 Task: Reserve a 3-hour culinary team-building challenge for corporate teams to cook and compete.
Action: Mouse pressed left at (703, 95)
Screenshot: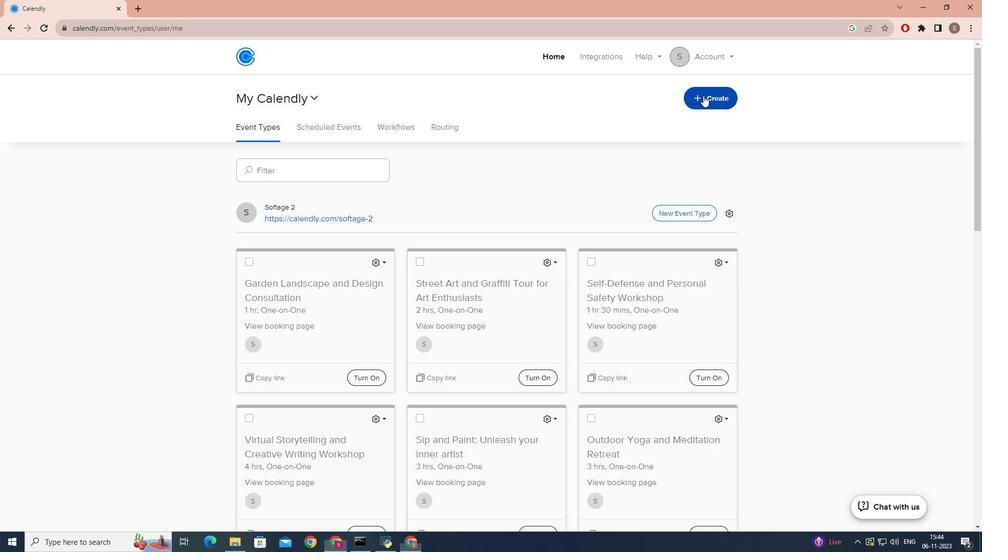 
Action: Mouse moved to (621, 135)
Screenshot: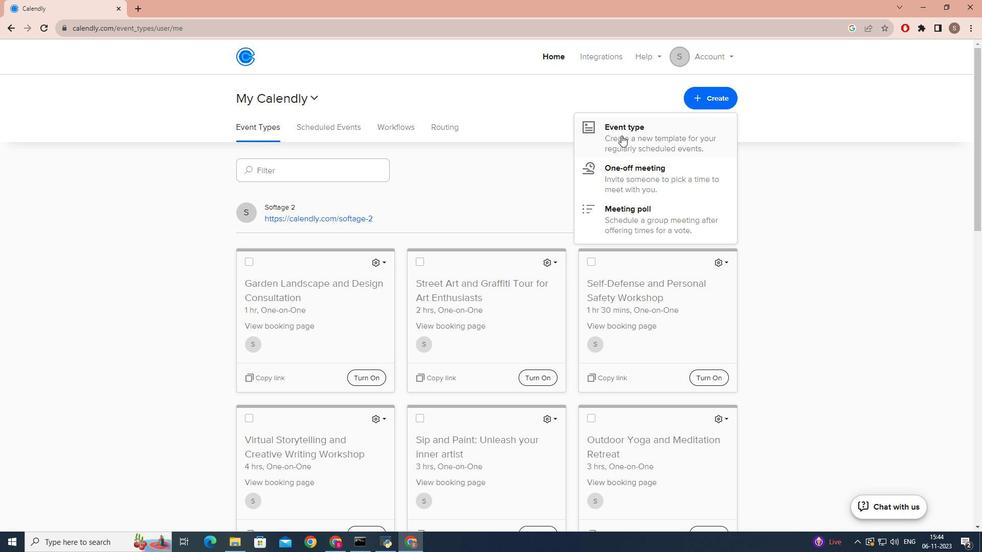 
Action: Mouse pressed left at (621, 135)
Screenshot: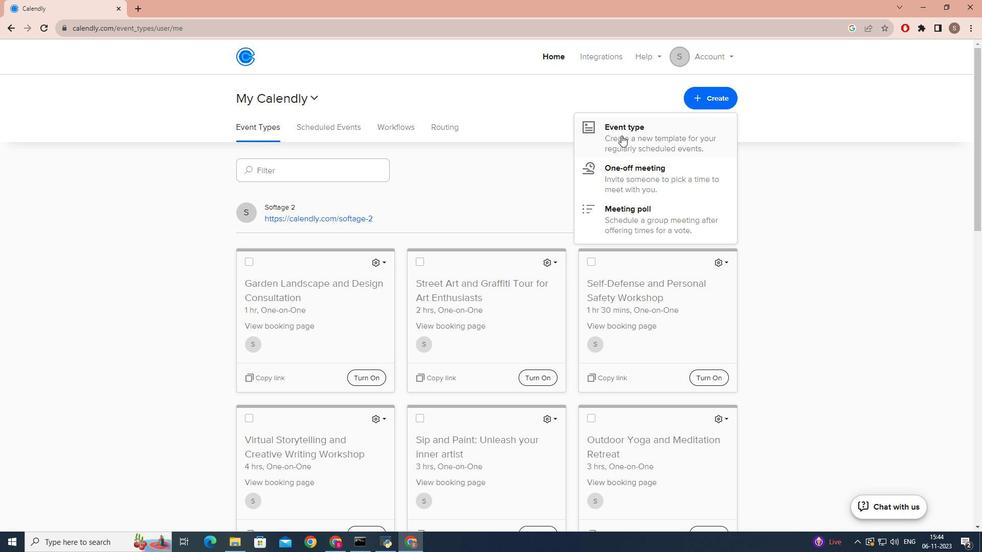 
Action: Mouse moved to (434, 186)
Screenshot: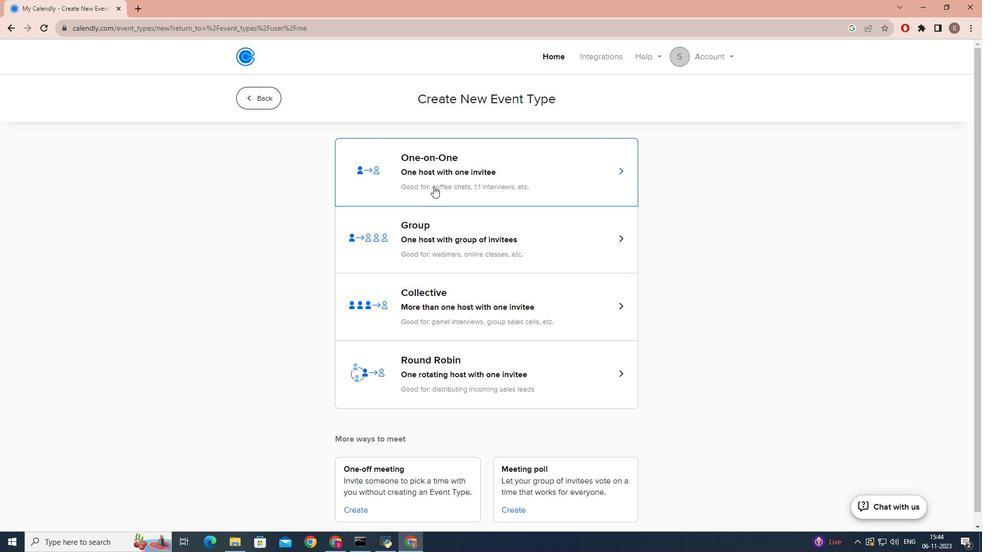 
Action: Mouse pressed left at (434, 186)
Screenshot: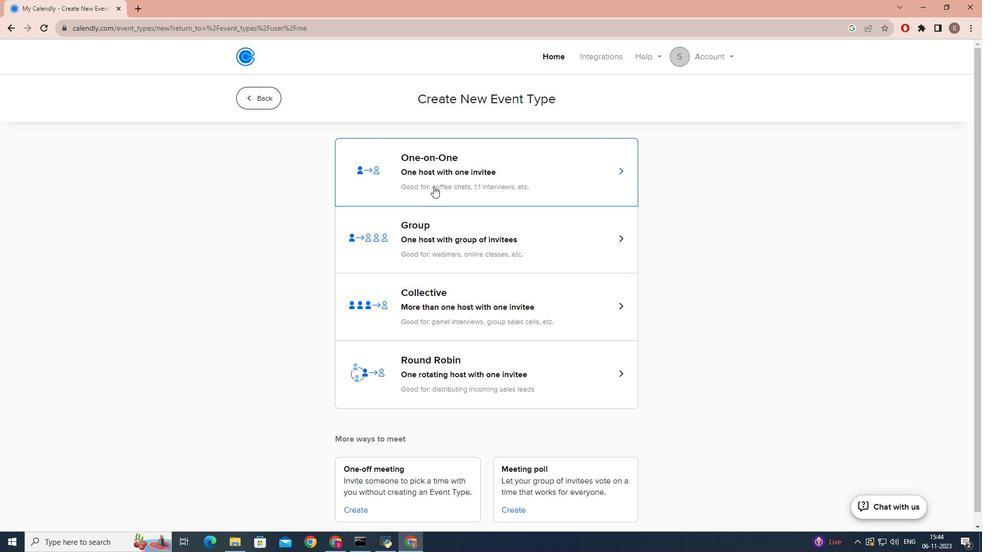 
Action: Mouse moved to (299, 239)
Screenshot: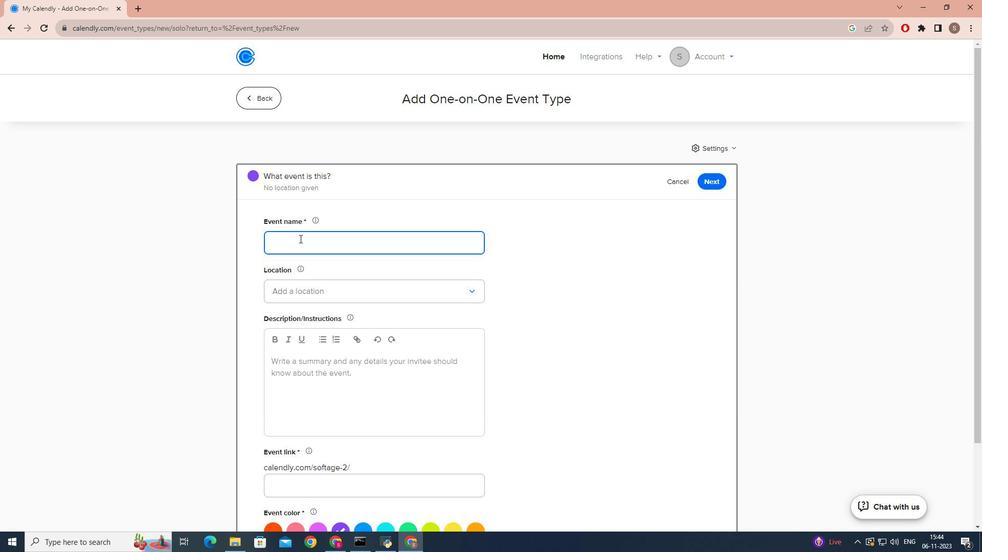 
Action: Key pressed <Key.caps_lock>
Screenshot: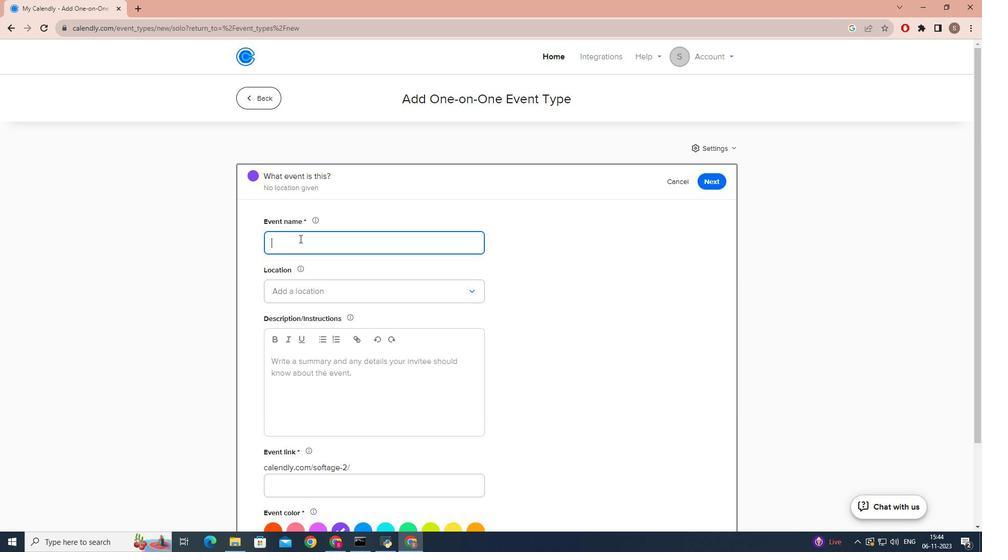 
Action: Mouse moved to (299, 239)
Screenshot: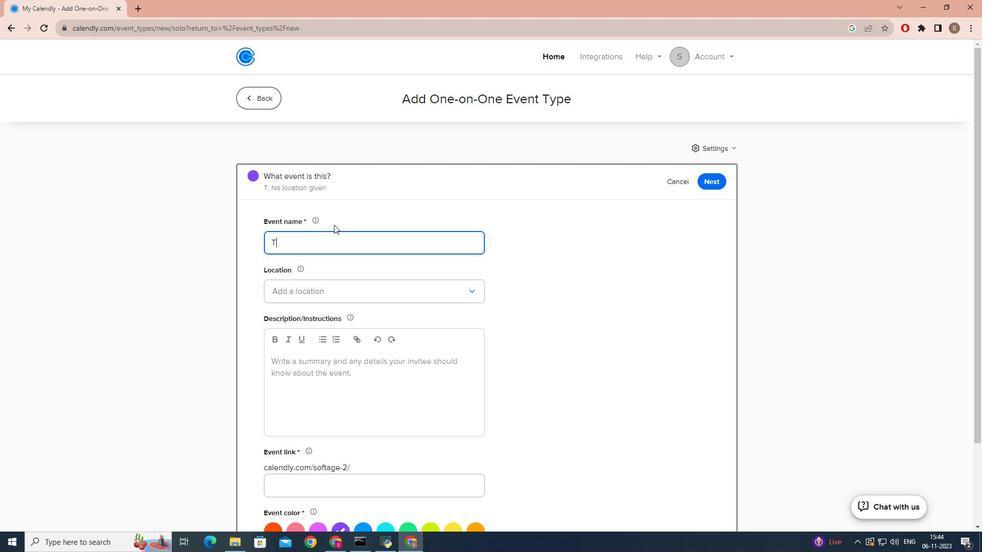 
Action: Key pressed T
Screenshot: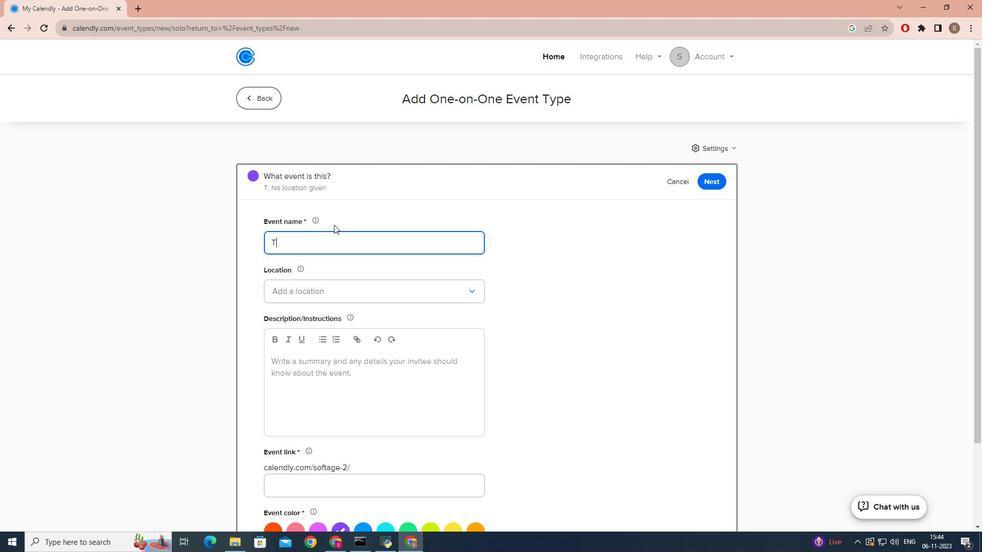 
Action: Mouse moved to (334, 225)
Screenshot: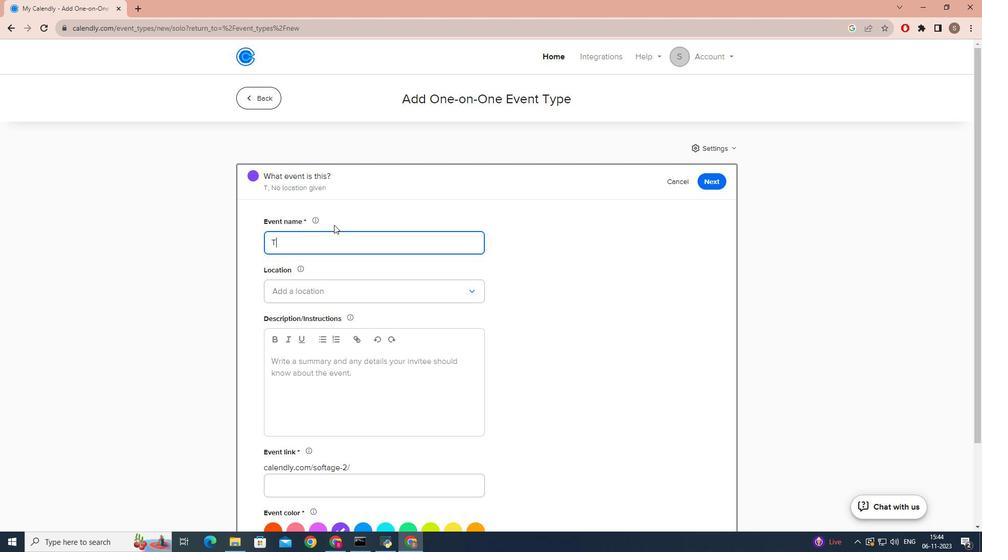 
Action: Key pressed <Key.caps_lock>eam<Key.space><Key.caps_lock>B<Key.caps_lock>uiding<Key.space><Key.caps_lock>C<Key.caps_lock>hallenge
Screenshot: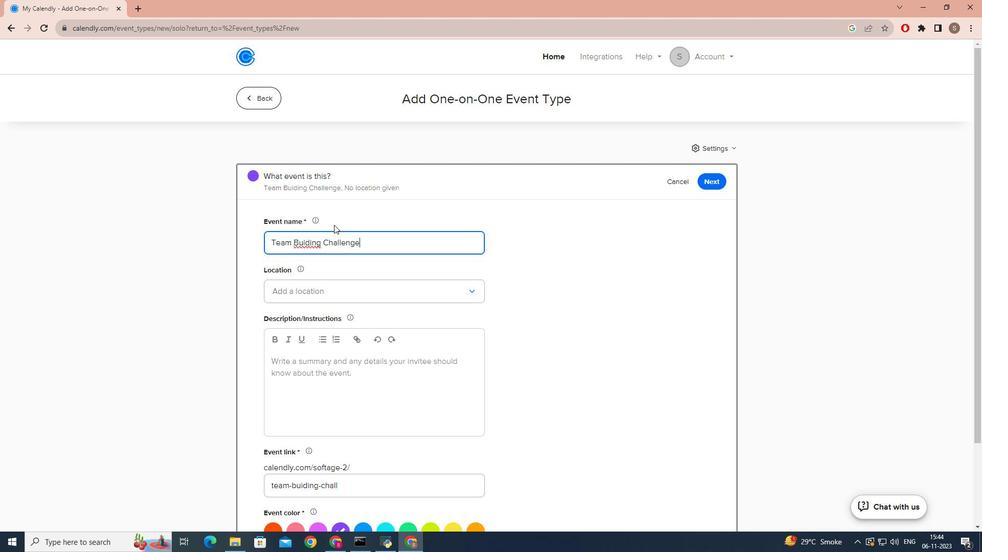
Action: Mouse moved to (307, 242)
Screenshot: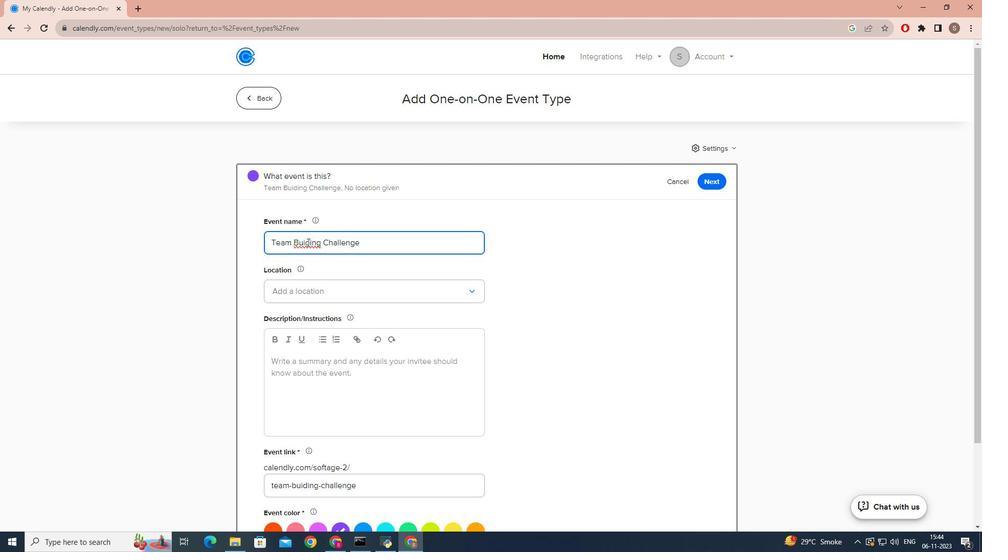 
Action: Mouse pressed left at (307, 242)
Screenshot: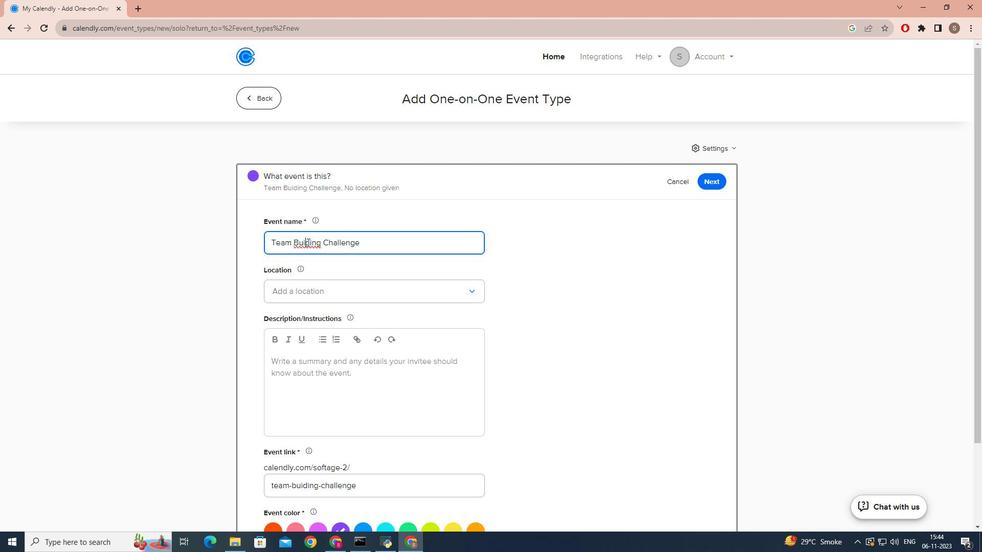 
Action: Key pressed l
Screenshot: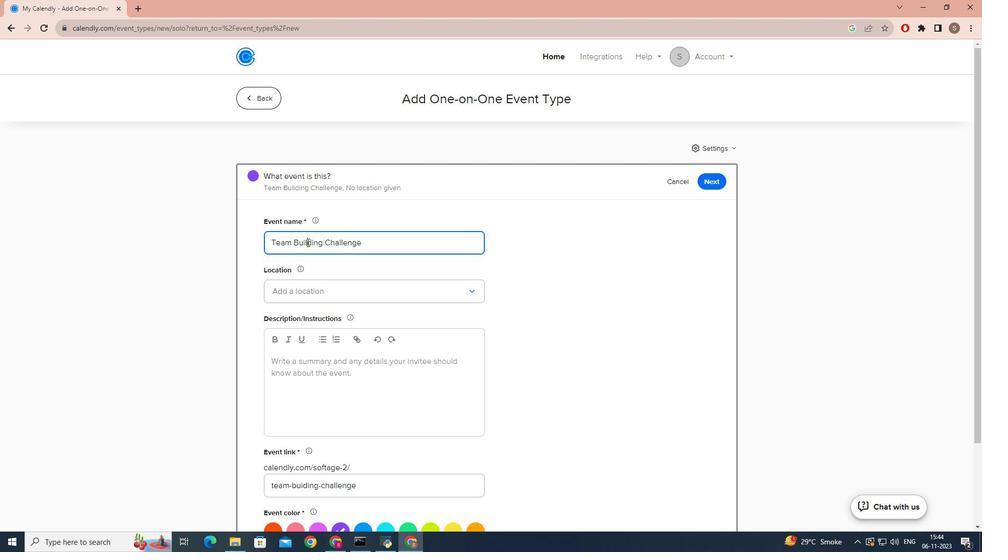 
Action: Mouse moved to (325, 244)
Screenshot: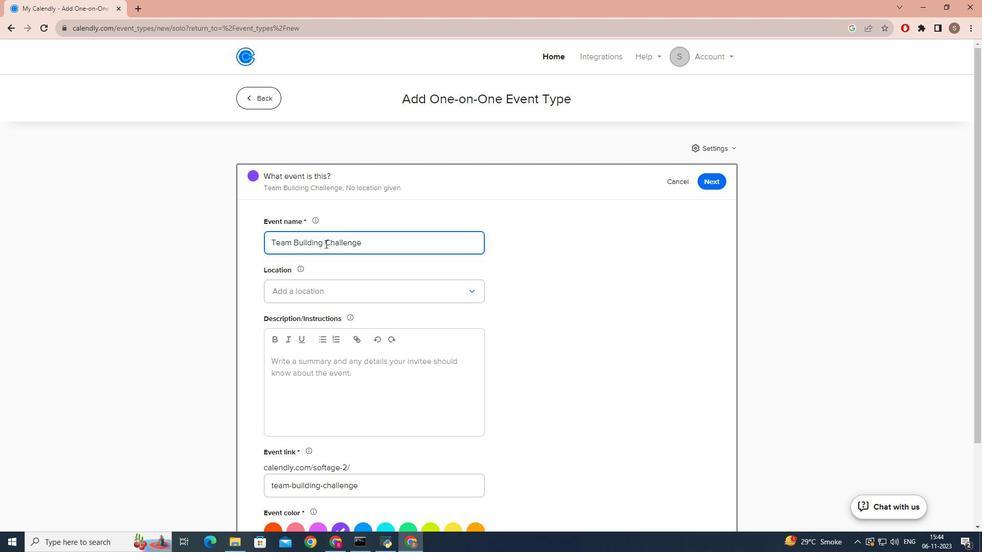 
Action: Mouse pressed left at (325, 244)
Screenshot: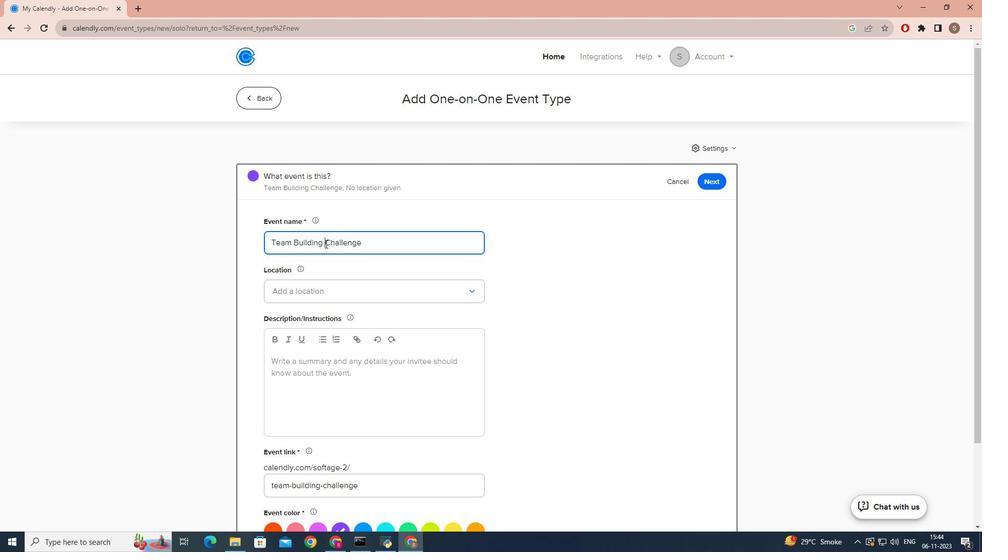 
Action: Mouse moved to (325, 244)
Screenshot: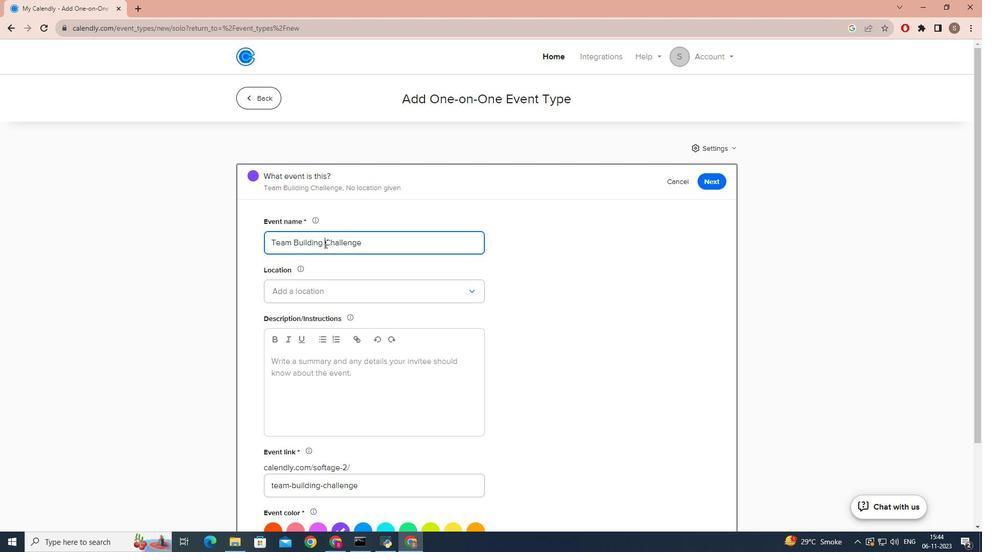 
Action: Key pressed <Key.caps_lock>C<Key.caps_lock>ulinary<Key.space>
Screenshot: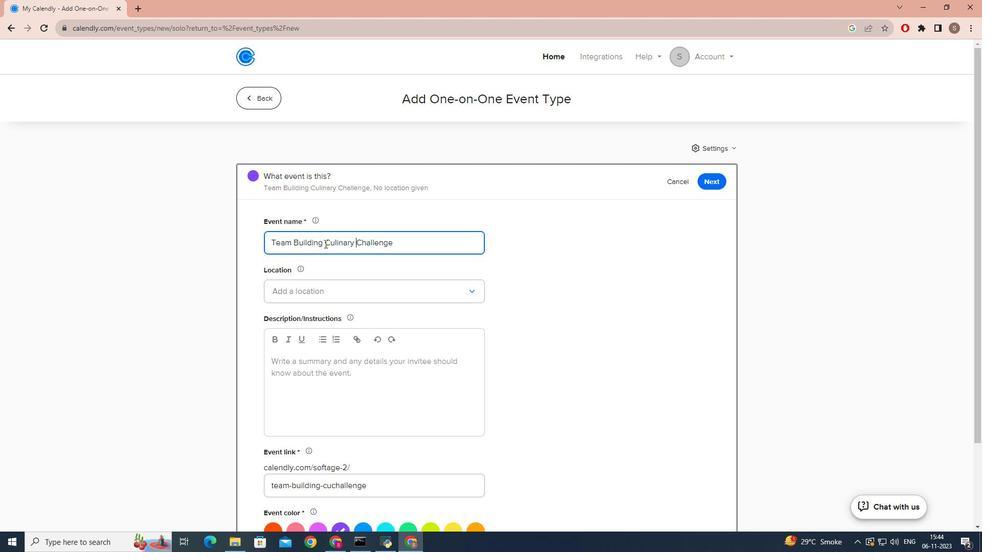 
Action: Mouse moved to (399, 243)
Screenshot: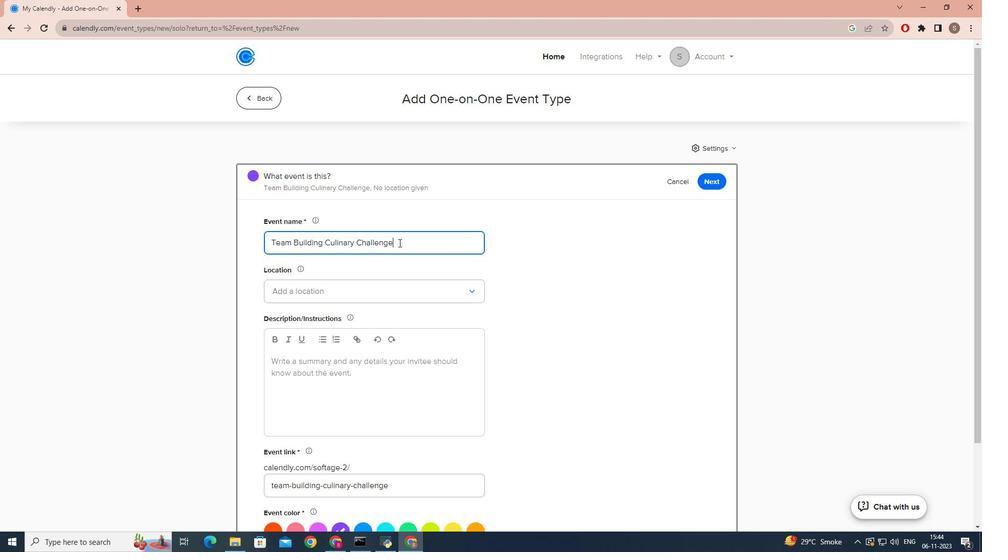 
Action: Mouse pressed left at (399, 243)
Screenshot: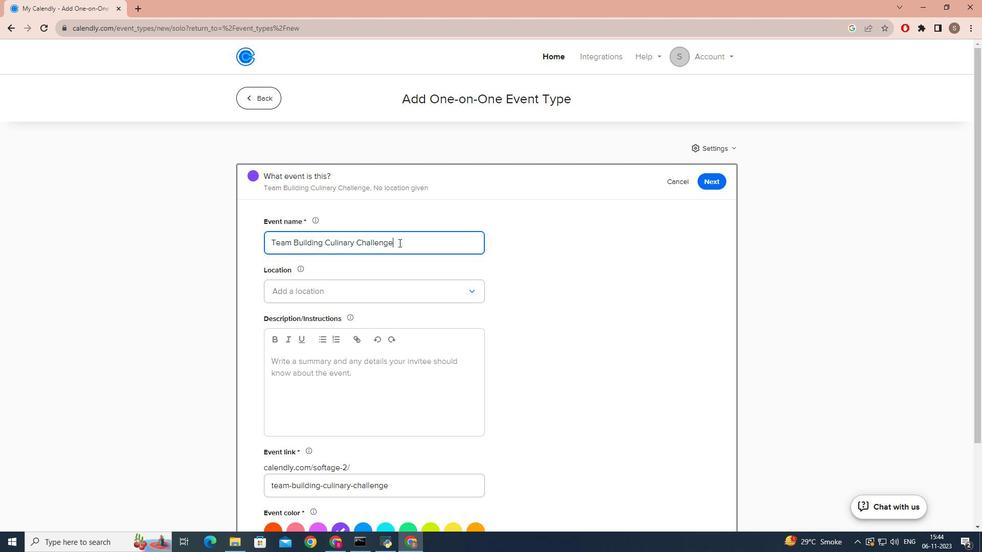 
Action: Key pressed <Key.shift_r>:<Key.space><Key.caps_lock>U<Key.caps_lock>nleash<Key.space><Key.caps_lock>C<Key.caps_lock>hefs<Key.space><Key.caps_lock>W<Key.caps_lock><Key.caps_lock><Key.caps_lock>ithin
Screenshot: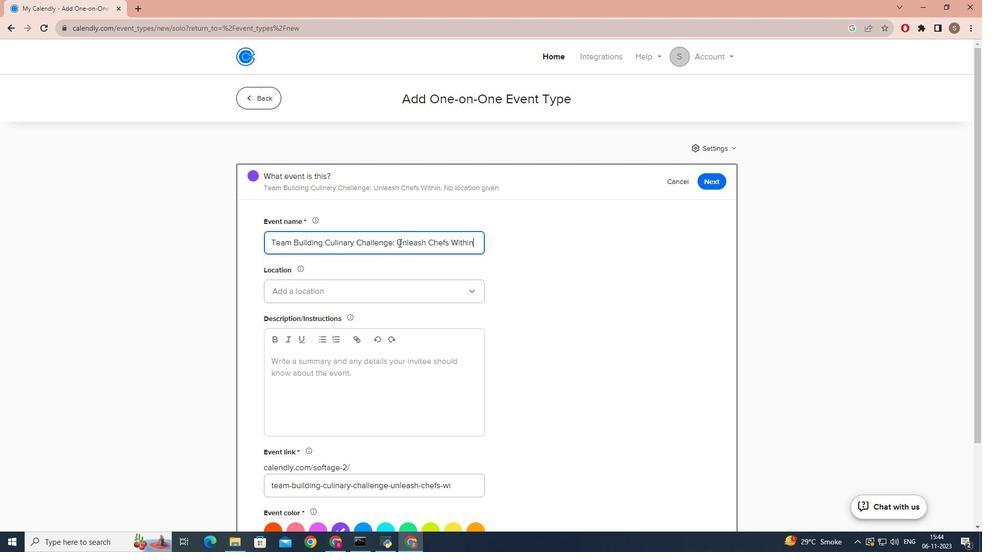 
Action: Mouse moved to (377, 287)
Screenshot: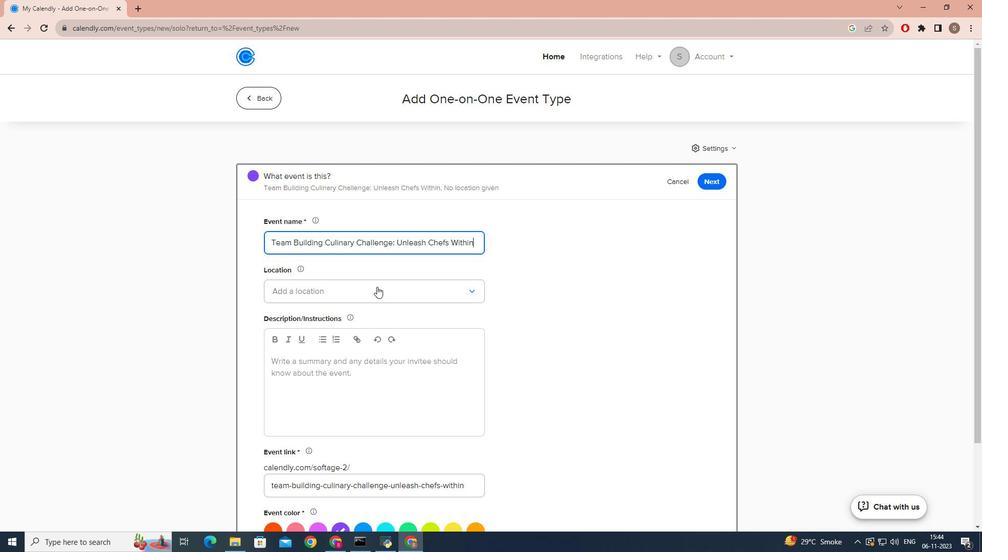 
Action: Mouse pressed left at (377, 287)
Screenshot: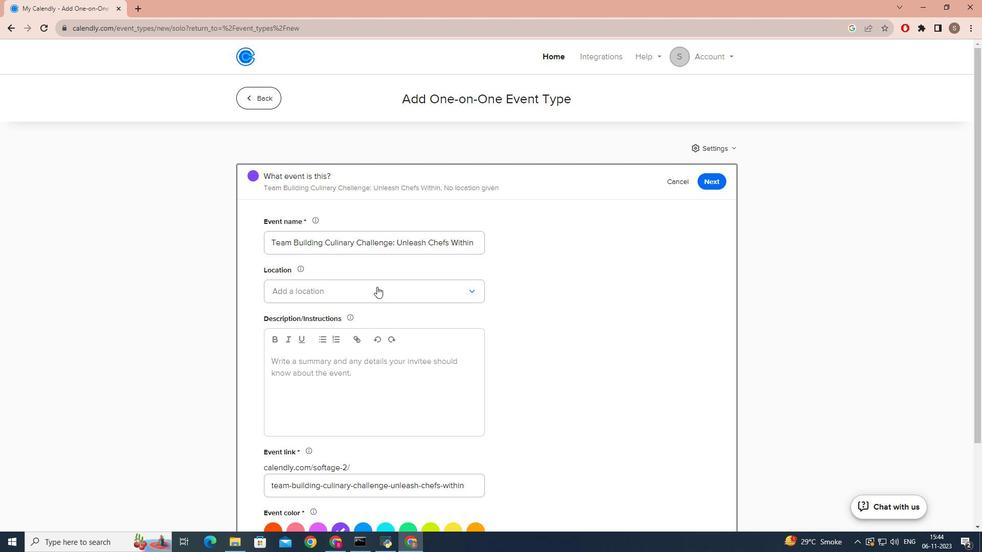 
Action: Mouse moved to (342, 315)
Screenshot: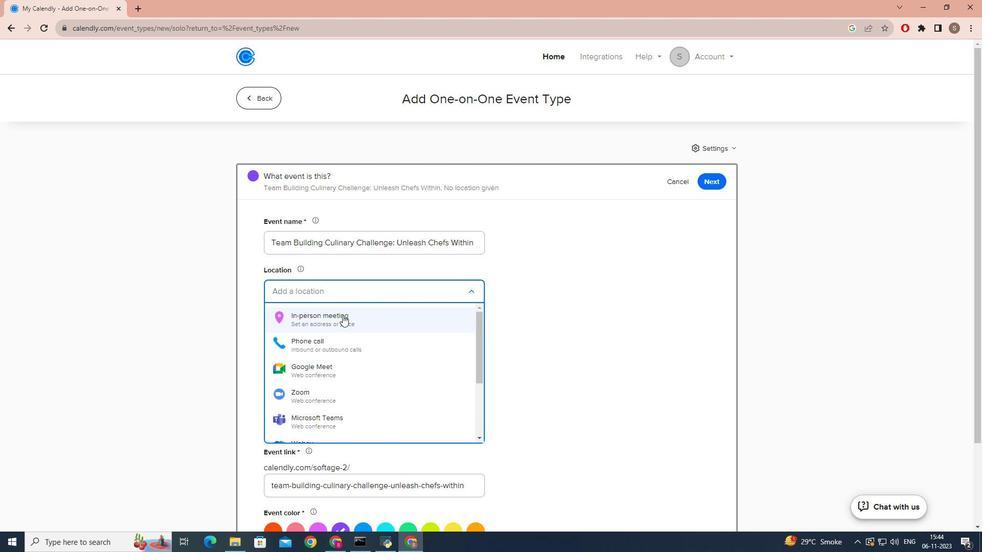 
Action: Mouse pressed left at (342, 315)
Screenshot: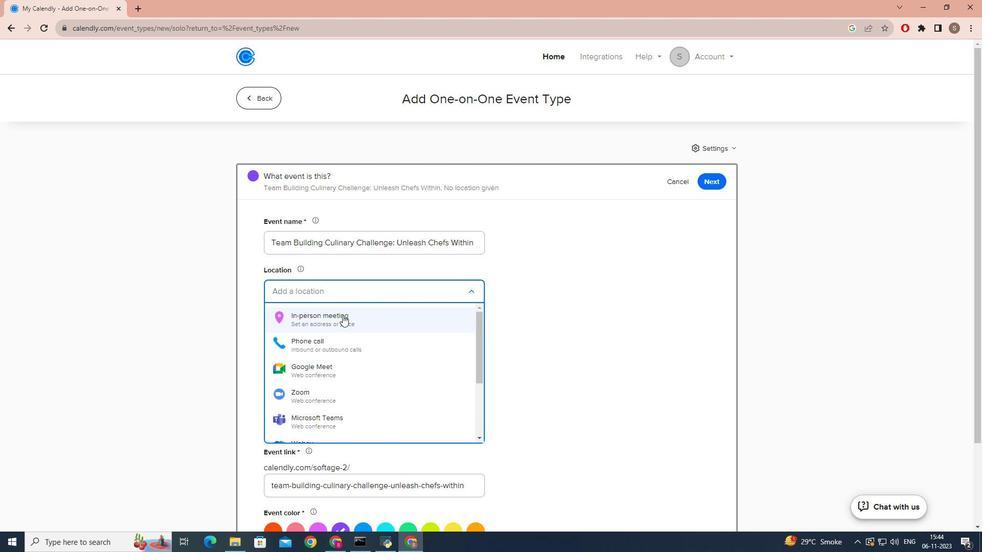 
Action: Mouse moved to (426, 167)
Screenshot: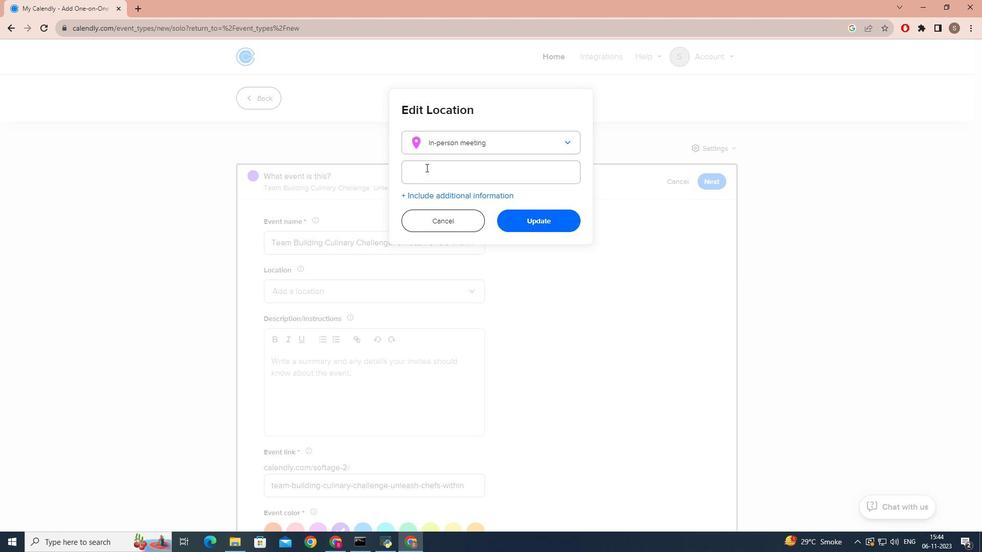 
Action: Mouse pressed left at (426, 167)
Screenshot: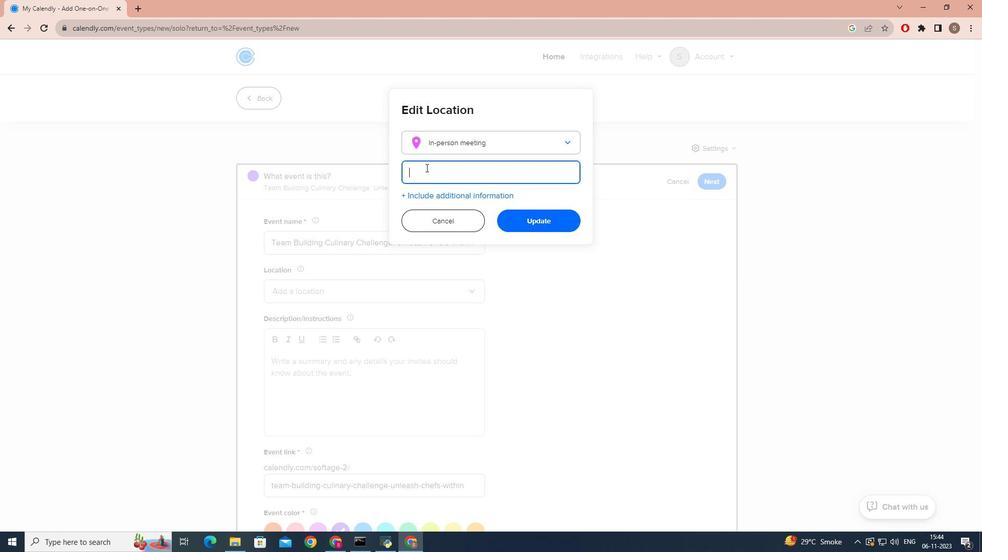 
Action: Key pressed <Key.caps_lock>F<Key.caps_lock>lavor<Key.space>f<Key.backspace><Key.caps_lock>F<Key.caps_lock>u<Key.caps_lock><Key.backspace><Key.caps_lock>usion<Key.space><Key.caps_lock>K<Key.caps_lock>itchen,<Key.space><Key.caps_lock>L<Key.caps_lock>ondon,<Key.caps_lock>UK
Screenshot: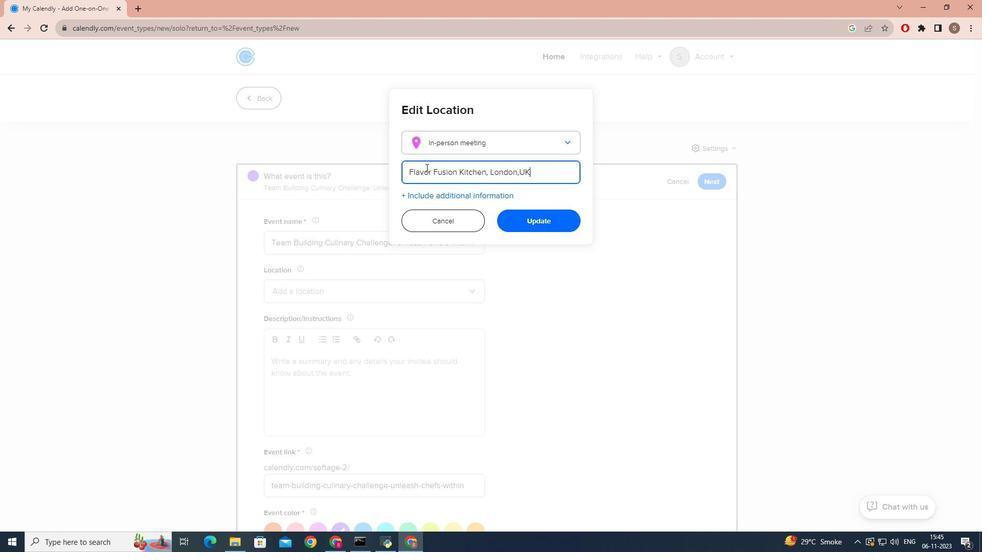 
Action: Mouse moved to (524, 177)
Screenshot: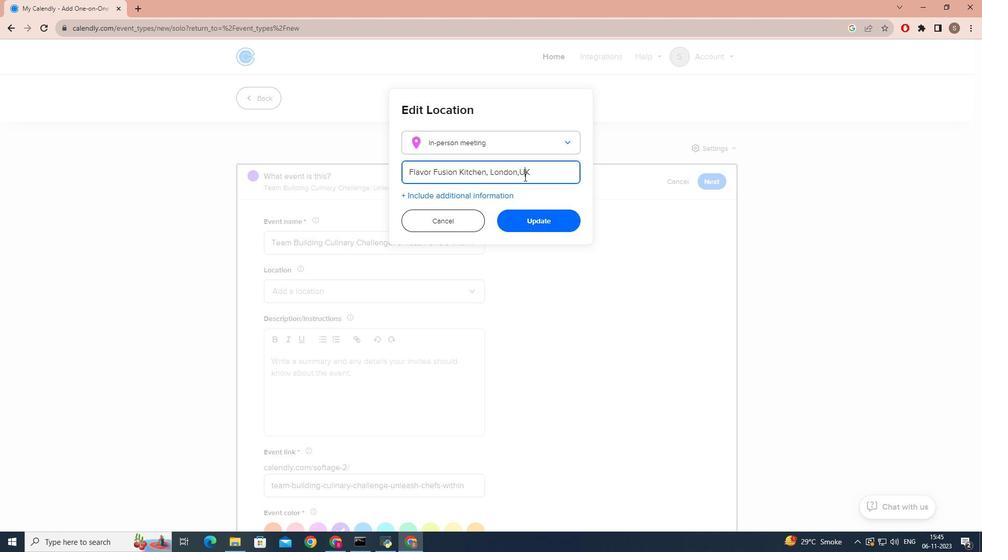 
Action: Mouse pressed left at (524, 177)
Screenshot: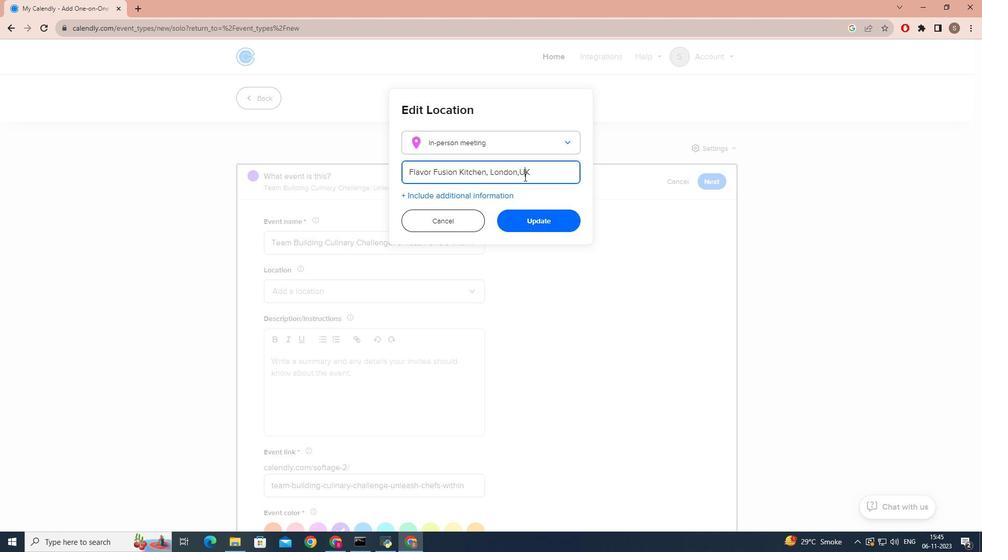 
Action: Mouse moved to (524, 177)
Screenshot: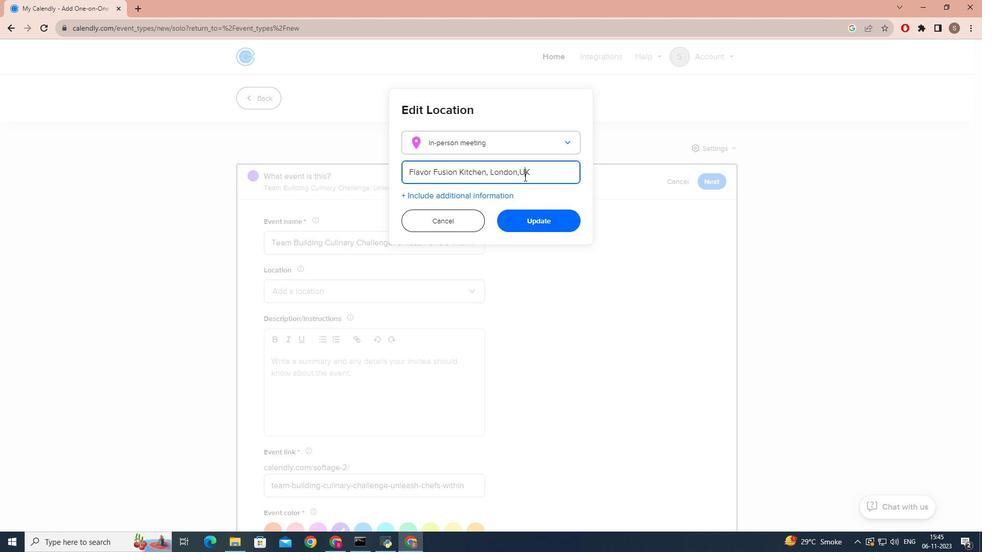 
Action: Key pressed .
Screenshot: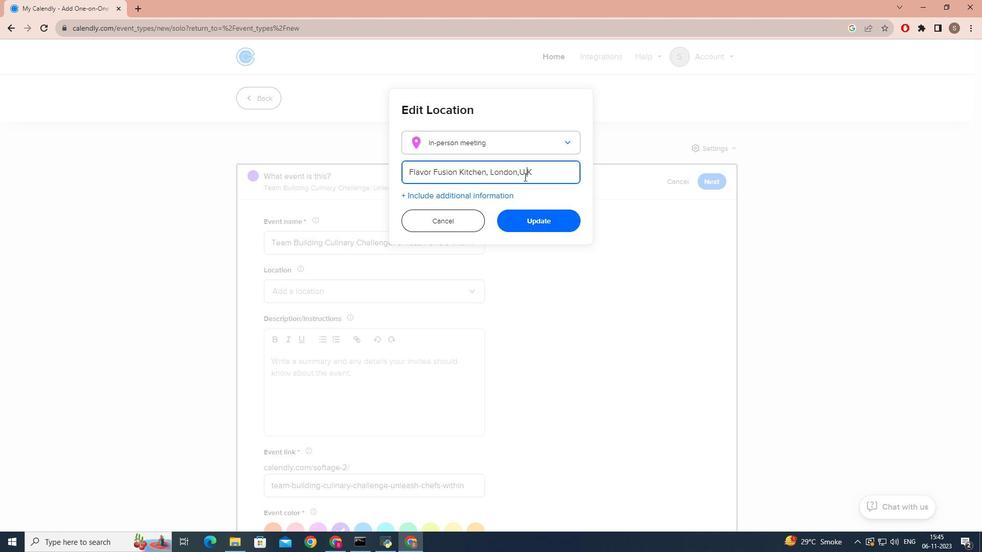 
Action: Mouse moved to (523, 218)
Screenshot: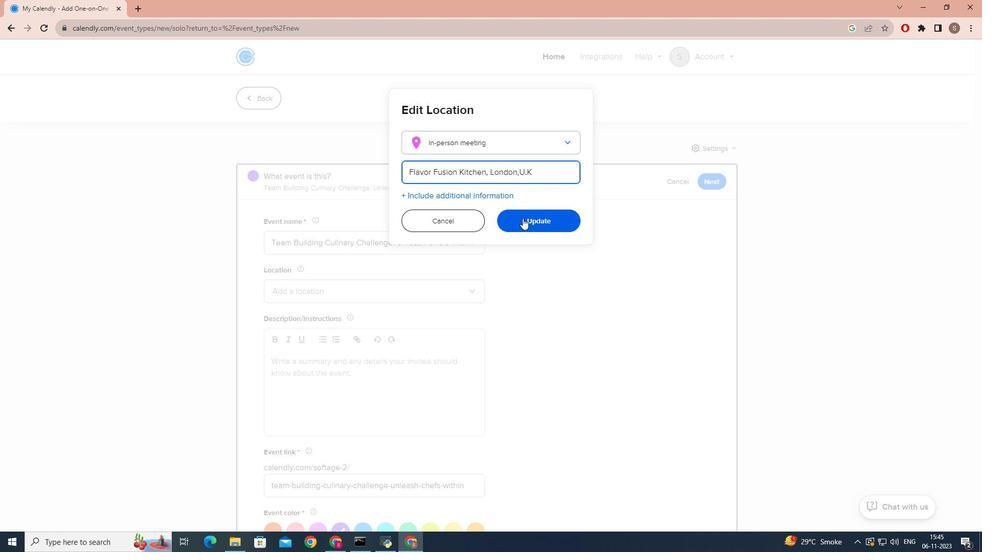 
Action: Mouse pressed left at (523, 218)
Screenshot: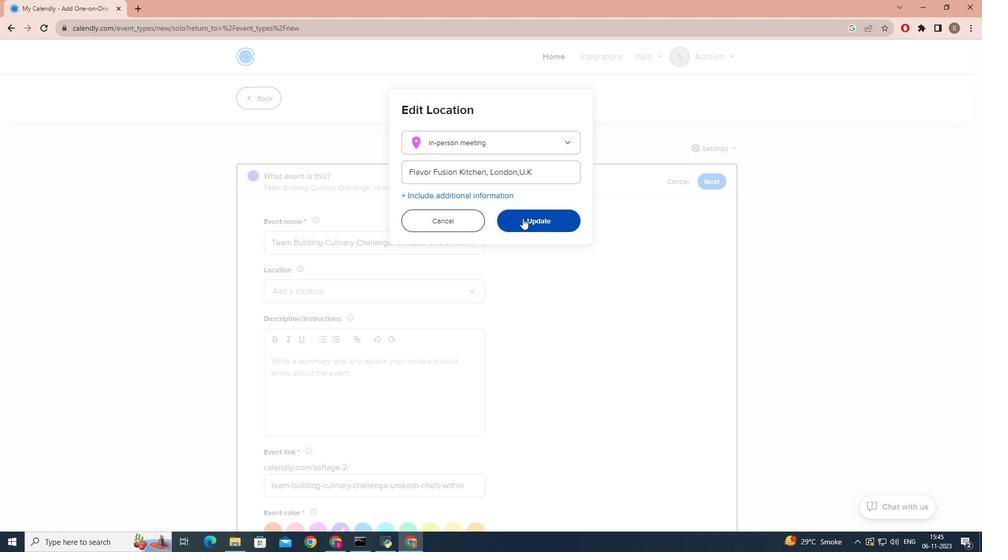 
Action: Mouse moved to (302, 407)
Screenshot: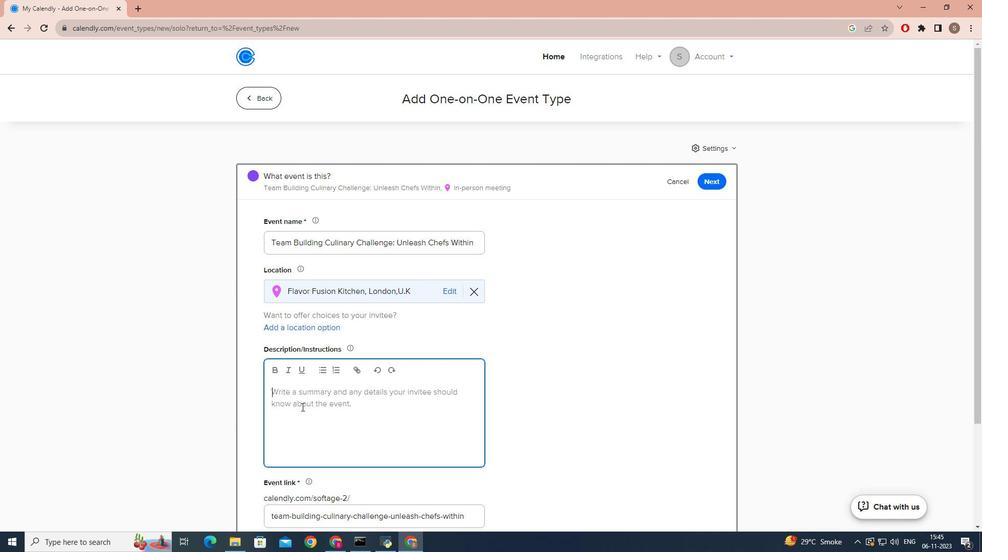 
Action: Mouse pressed left at (302, 407)
Screenshot: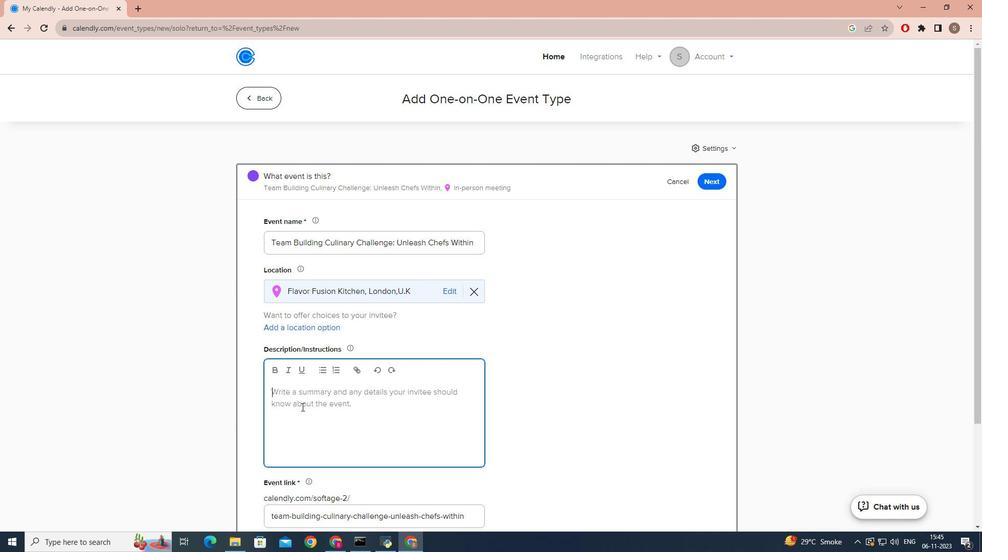 
Action: Key pressed <Key.caps_lock>l<Key.caps_lock>OO<Key.backspace><Key.backspace><Key.backspace>L<Key.caps_lock>ooking<Key.space>for<Key.space>a<Key.space>unique<Key.space>and<Key.space>engg<Key.backspace>agingb<Key.space>way<Key.space>to<Key.space>boost<Key.space>teamwork,communications<Key.space>
Screenshot: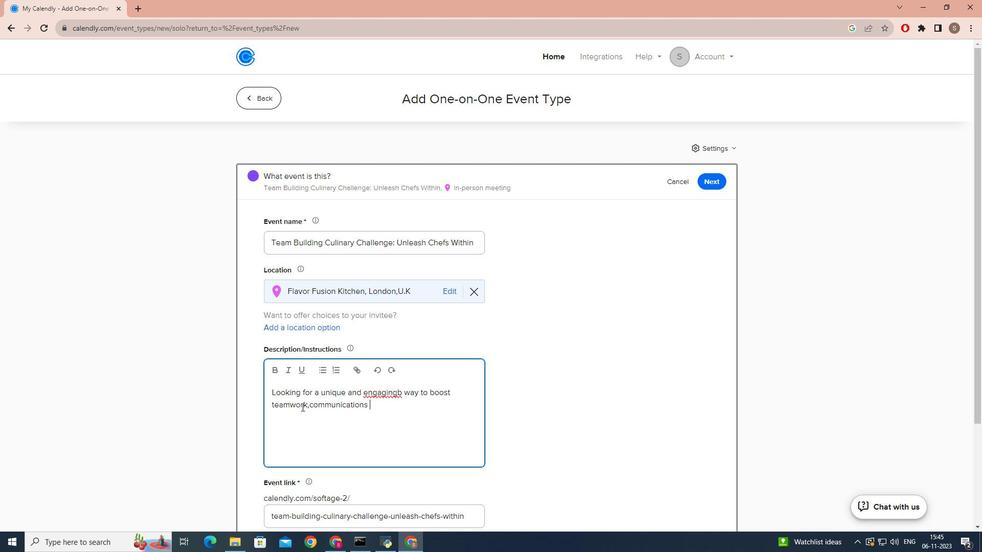 
Action: Mouse moved to (299, 407)
Screenshot: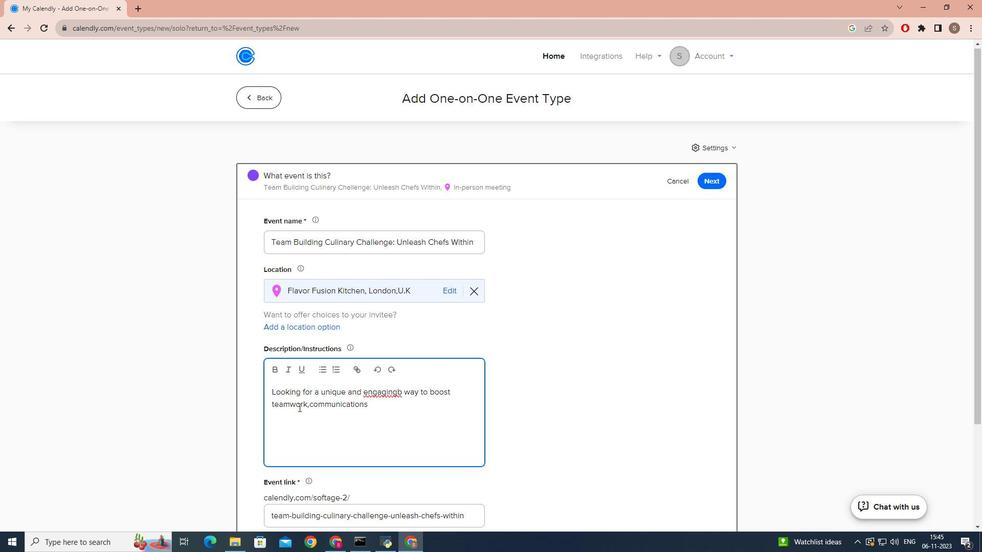 
Action: Mouse scrolled (299, 407) with delta (0, 0)
Screenshot: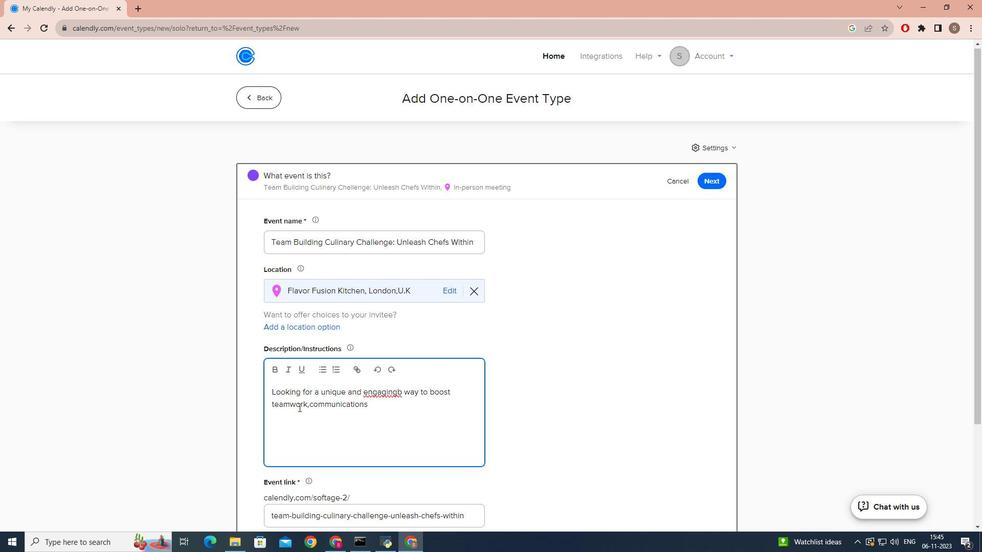
Action: Mouse moved to (400, 347)
Screenshot: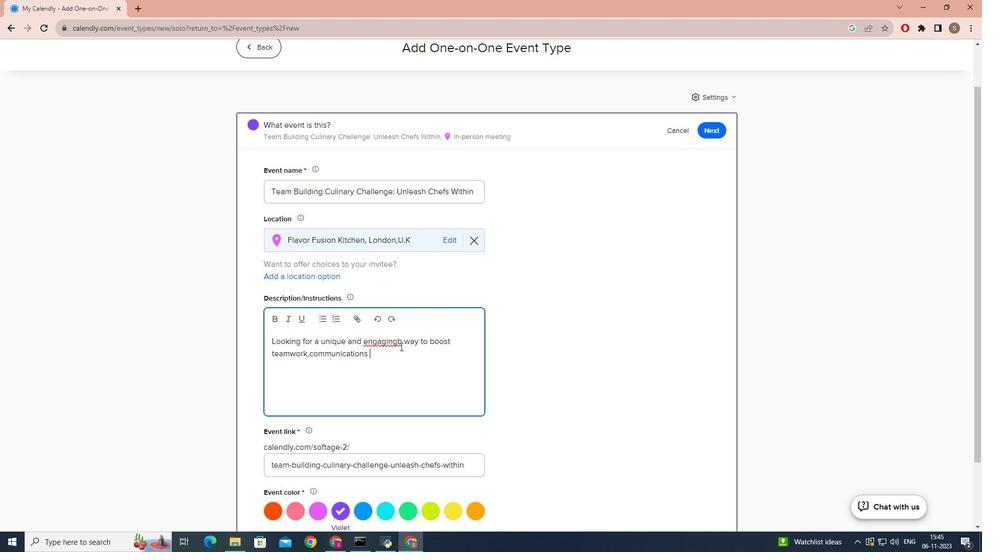 
Action: Mouse pressed left at (400, 347)
Screenshot: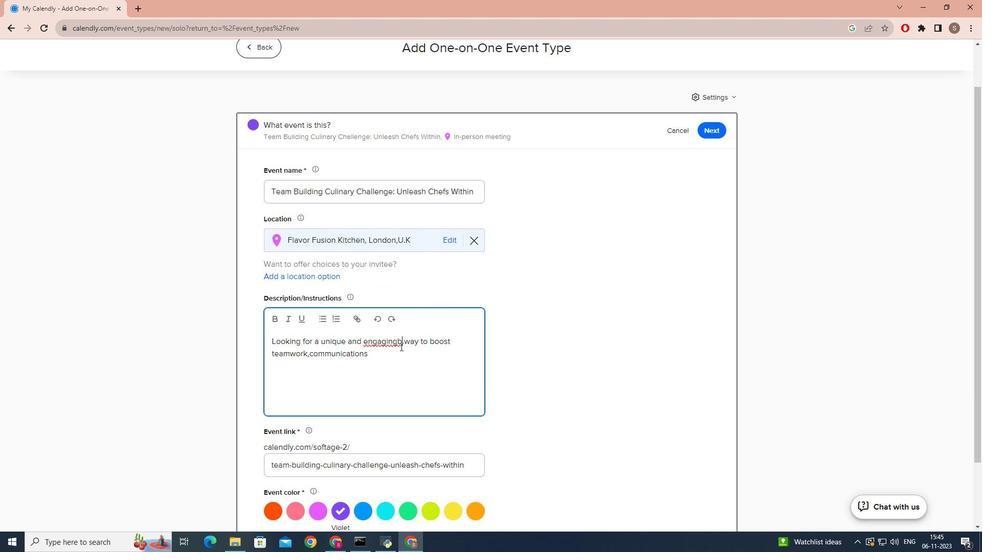 
Action: Key pressed <Key.backspace>
Screenshot: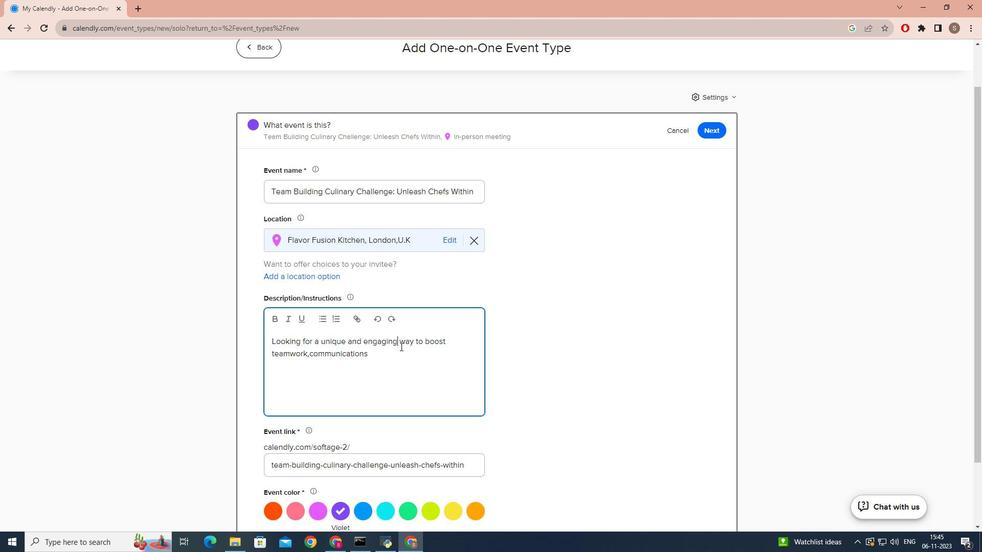 
Action: Mouse moved to (390, 357)
Screenshot: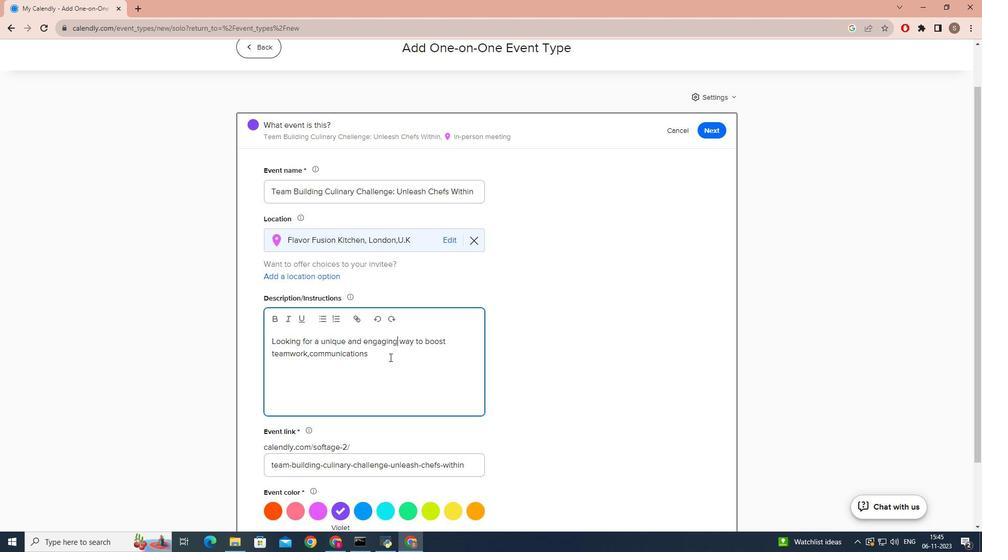 
Action: Mouse pressed left at (390, 357)
Screenshot: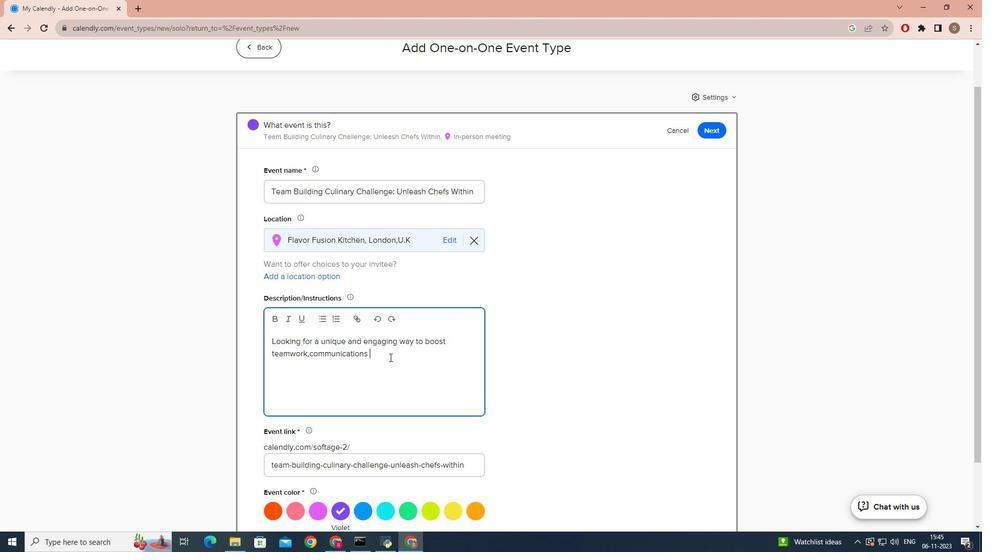 
Action: Key pressed sn<Key.backspace><Key.backspace>an<Key.space><Key.backspace>d<Key.space>camad<Key.backspace>radarie<Key.space><Key.backspace><Key.backspace><Key.backspace><Key.backspace><Key.backspace>eri<Key.space><Key.backspace>e<Key.space>with<Key.space><Key.backspace>in<Key.space>your<Key.space>corporate<Key.space>team<Key.shift_r><Key.shift_r>?<Key.space><Key.caps_lock>J<Key.caps_lock>oin<Key.space>us<Key.space>for<Key.space>thrilling<Key.space>culinary<Key.space>team<Key.space>buiklding<Key.space><Key.backspace><Key.backspace><Key.backspace><Key.backspace><Key.backspace><Key.backspace><Key.backspace>lding<Key.space>challenge<Key.space>that<Key.space>will<Key.space>spice<Key.space>up<Key.space>your<Key.space>work<Key.space>relations.<Key.space><Key.caps_lock>D<Key.caps_lock>o<Key.space>noy<Key.backspace>t<Key.space>miss<Key.space>this<Key.space>chnac<Key.backspace><Key.backspace><Key.backspace><Key.backspace>hance<Key.space>to<Key.space>cook,compete<Key.space>and<Key.space>connect<Key.space>with<Key.space>your<Key.space>colleagues<Key.space>like<Key.space>never<Key.space>before<Key.shift_r><Key.shift_r><Key.shift_r><Key.shift_r><Key.shift_r><Key.shift_r><Key.shift_r><Key.shift_r><Key.shift_r><Key.shift_r><Key.shift_r><Key.shift_r><Key.shift_r><Key.shift_r><Key.shift_r><Key.shift_r><Key.shift_r><Key.shift_r><Key.shift_r><Key.shift_r><Key.shift_r><Key.shift_r><Key.shift_r><Key.shift_r><Key.shift_r><Key.shift_r><Key.shift_r>!<Key.space><Key.caps_lock>R<Key.caps_lock>eserve<Key.space>your<Key.space>culinary<Key.space>team<Key.space>building<Key.space>challenge<Key.space>today<Key.space>and<Key.space>c<Key.backspace>set<Key.space>the<Key.space>stage<Key.space>for<Key.space>an<Key.space>unforgettable,<Key.space><Key.backspace><Key.backspace><Key.space>,collb<Key.backspace>aborative<Key.space>experience.
Screenshot: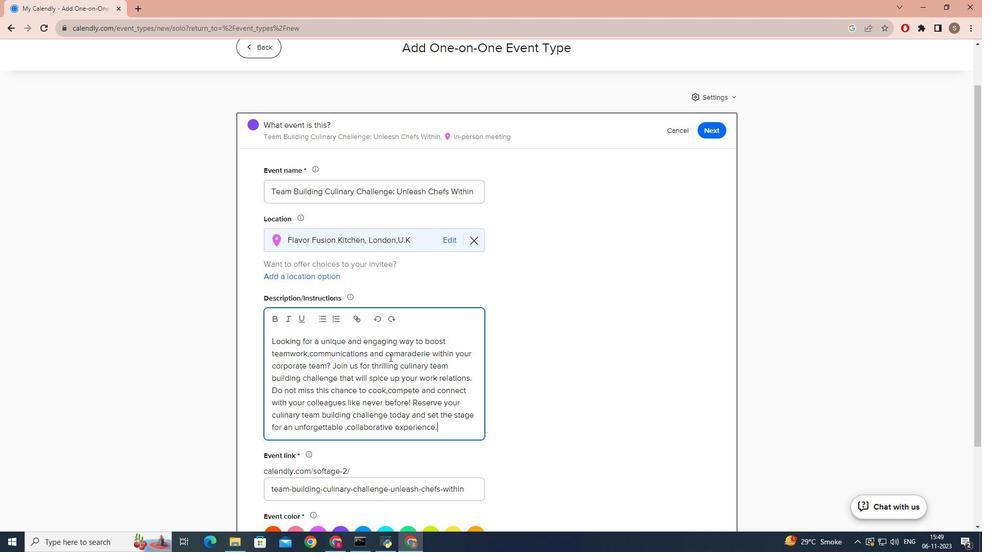 
Action: Mouse moved to (391, 340)
Screenshot: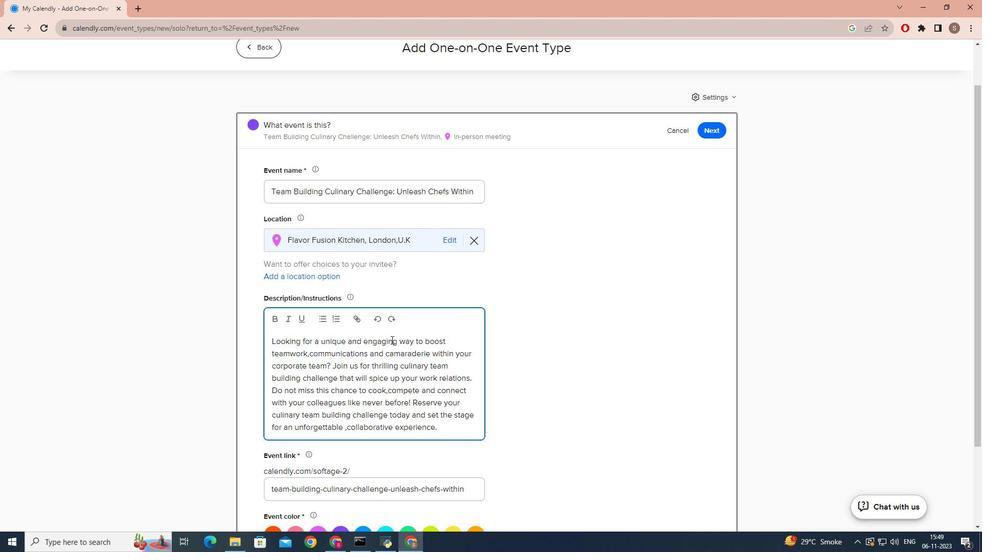 
Action: Mouse scrolled (391, 339) with delta (0, 0)
Screenshot: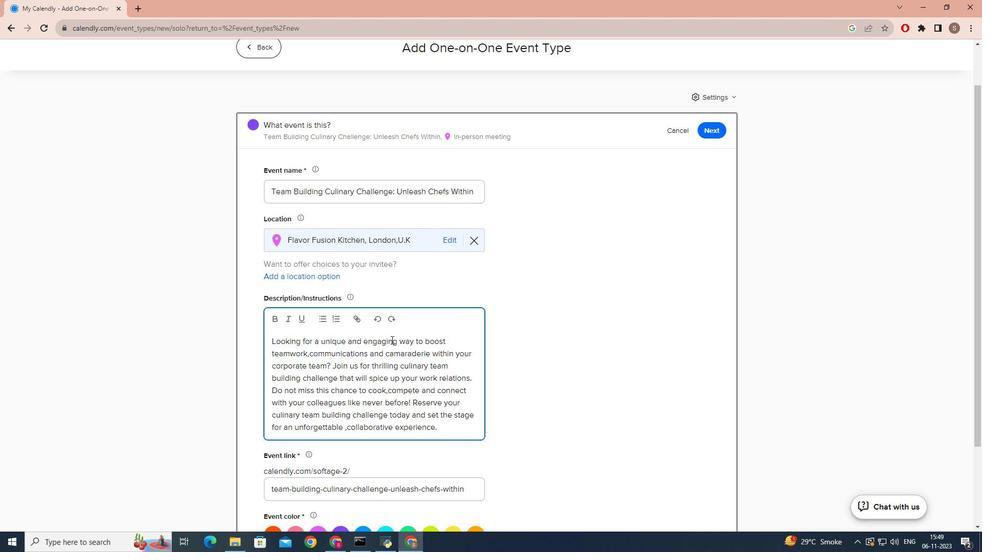
Action: Mouse scrolled (391, 339) with delta (0, 0)
Screenshot: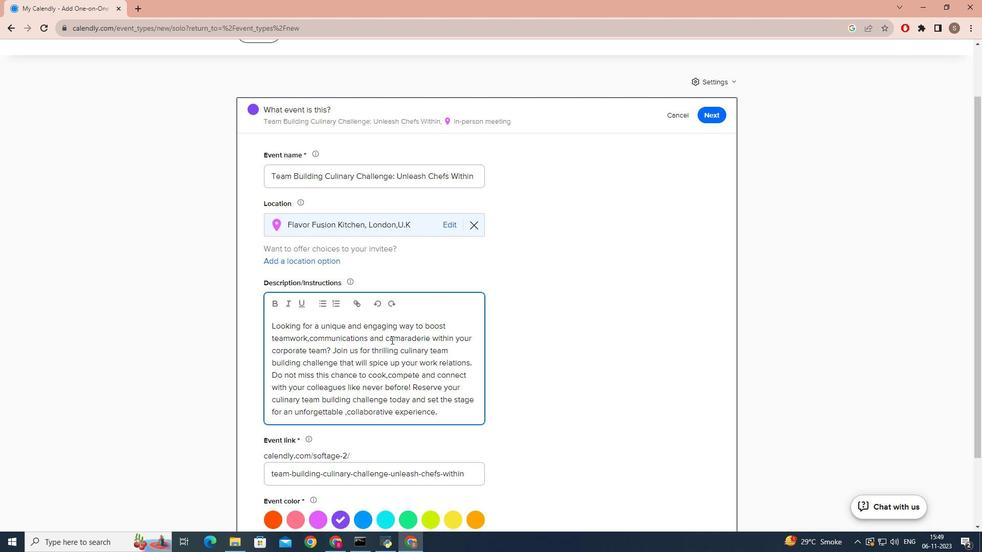
Action: Mouse scrolled (391, 339) with delta (0, 0)
Screenshot: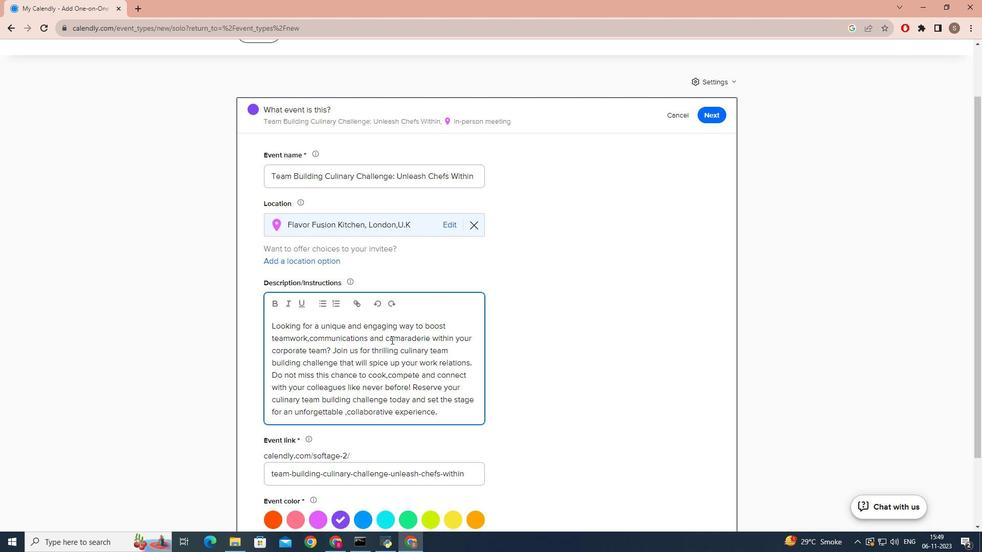 
Action: Mouse scrolled (391, 339) with delta (0, 0)
Screenshot: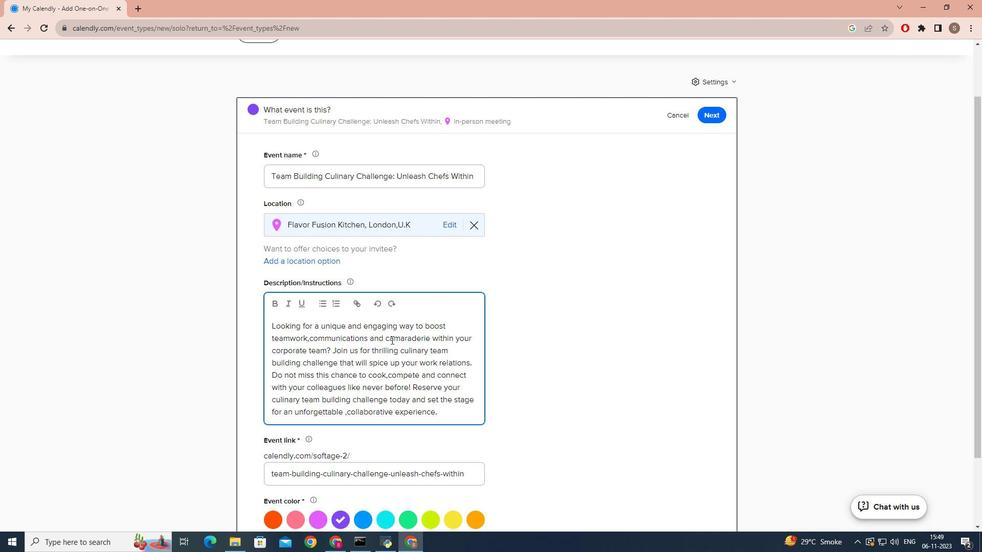 
Action: Mouse scrolled (391, 339) with delta (0, 0)
Screenshot: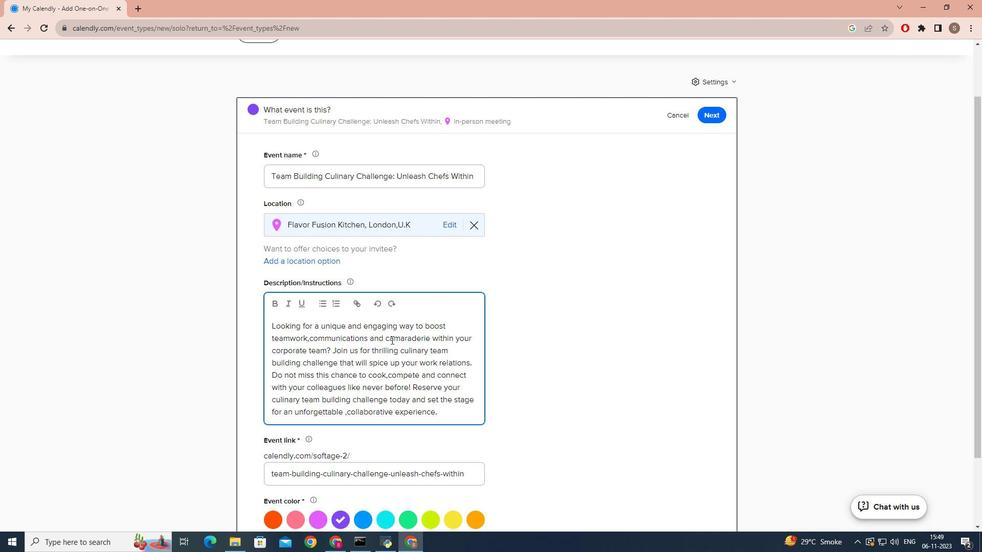 
Action: Mouse moved to (361, 433)
Screenshot: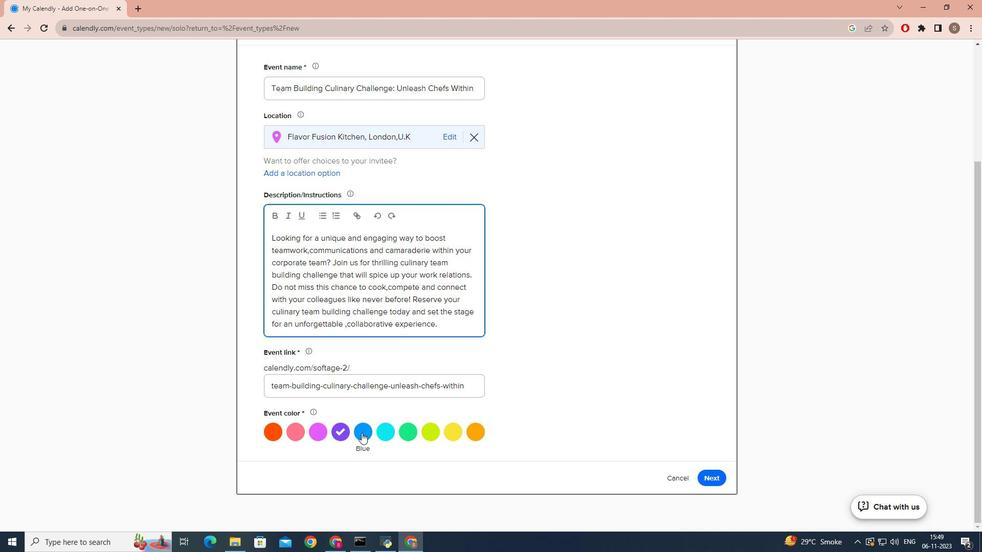 
Action: Mouse pressed left at (361, 433)
Screenshot: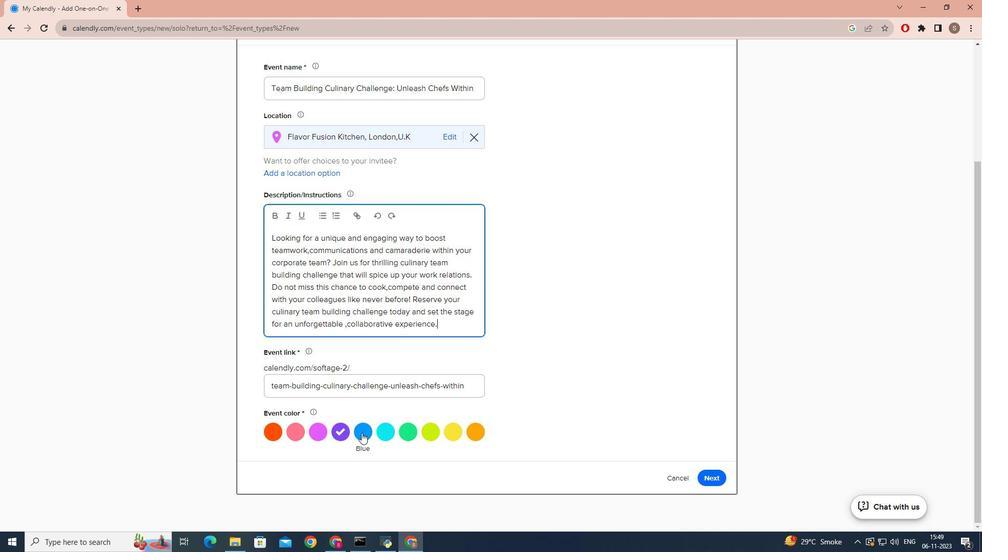 
Action: Mouse moved to (719, 477)
Screenshot: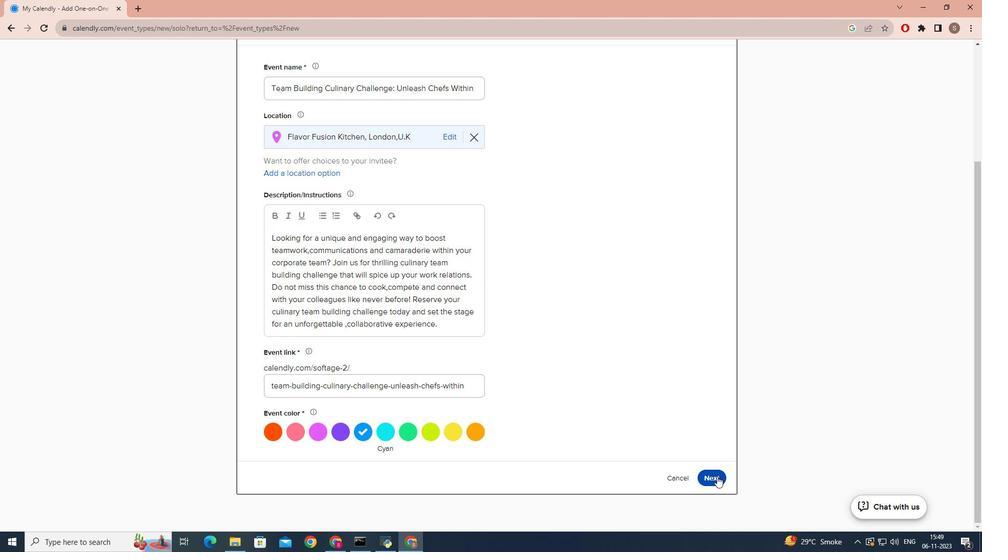
Action: Mouse pressed left at (719, 477)
Screenshot: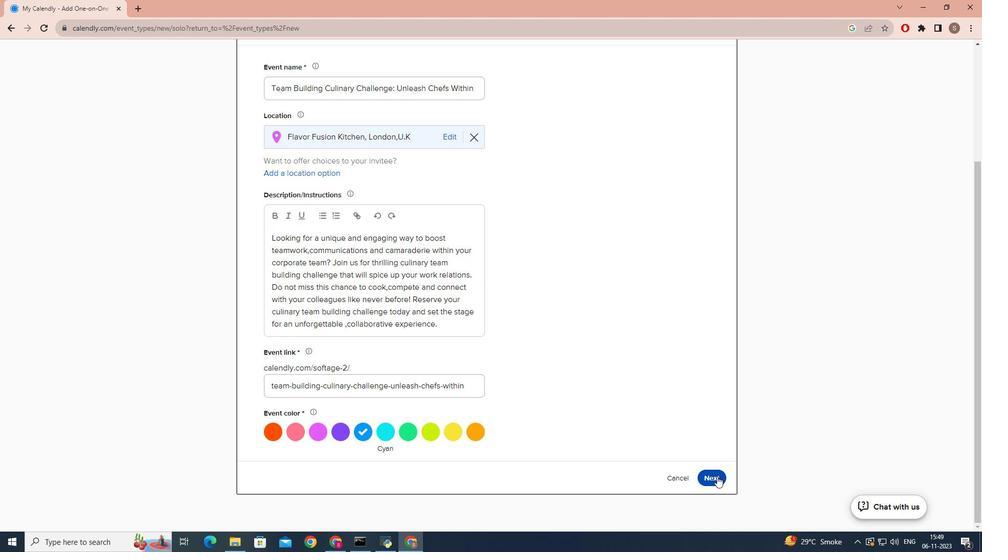 
Action: Mouse moved to (308, 273)
Screenshot: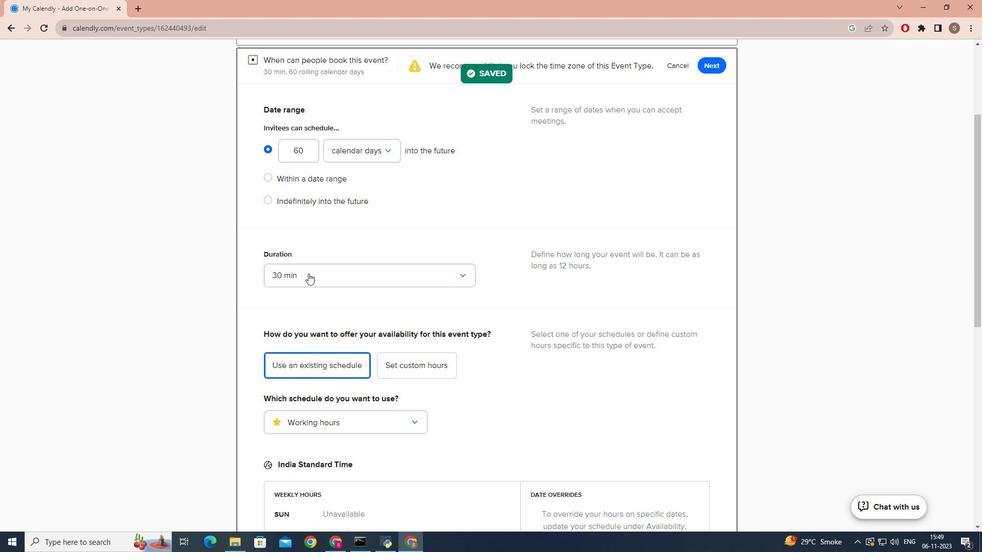 
Action: Mouse pressed left at (308, 273)
Screenshot: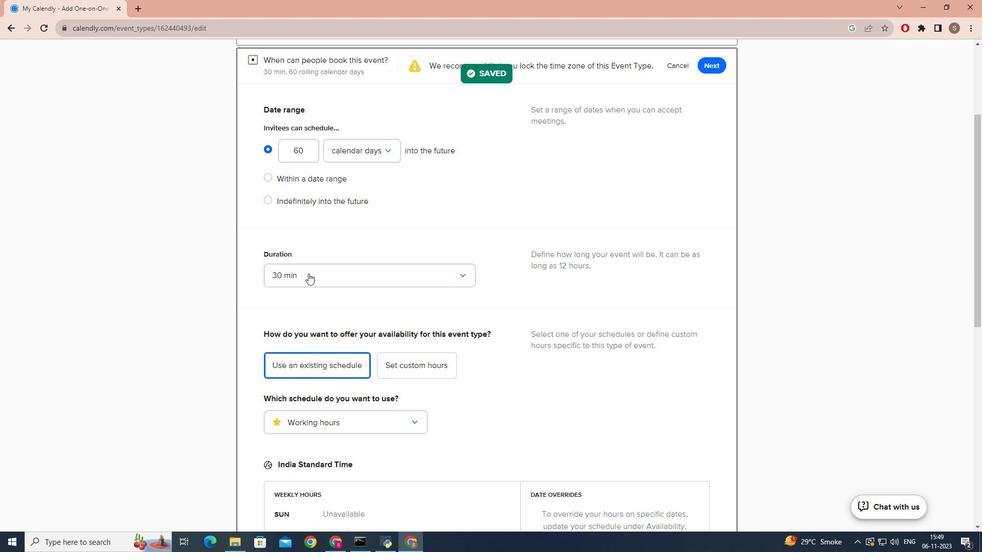 
Action: Mouse moved to (289, 375)
Screenshot: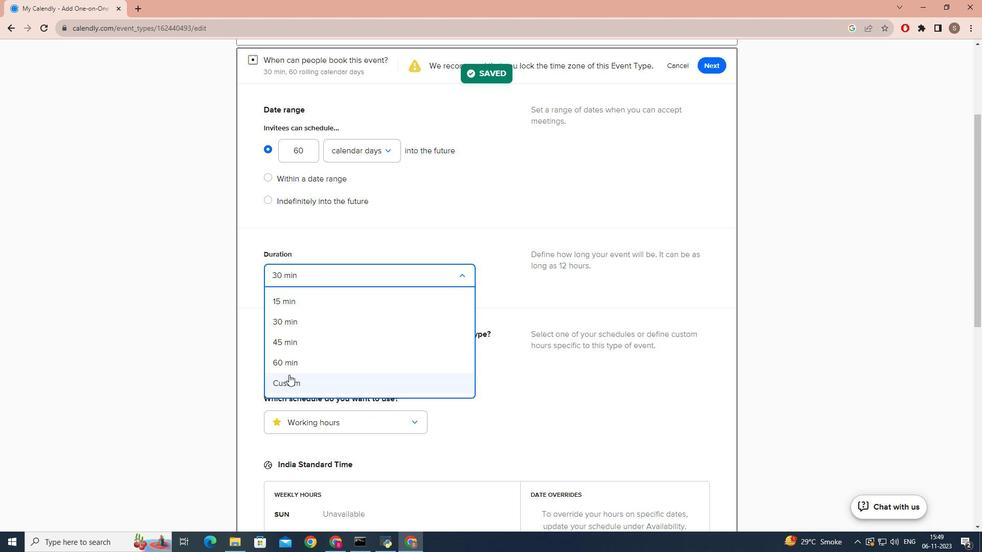 
Action: Mouse pressed left at (289, 375)
Screenshot: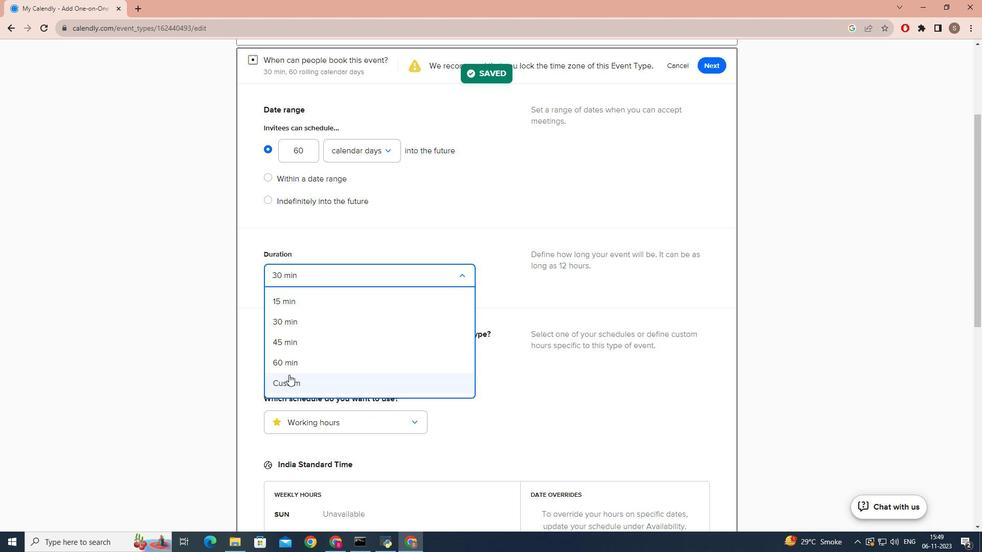 
Action: Mouse moved to (426, 306)
Screenshot: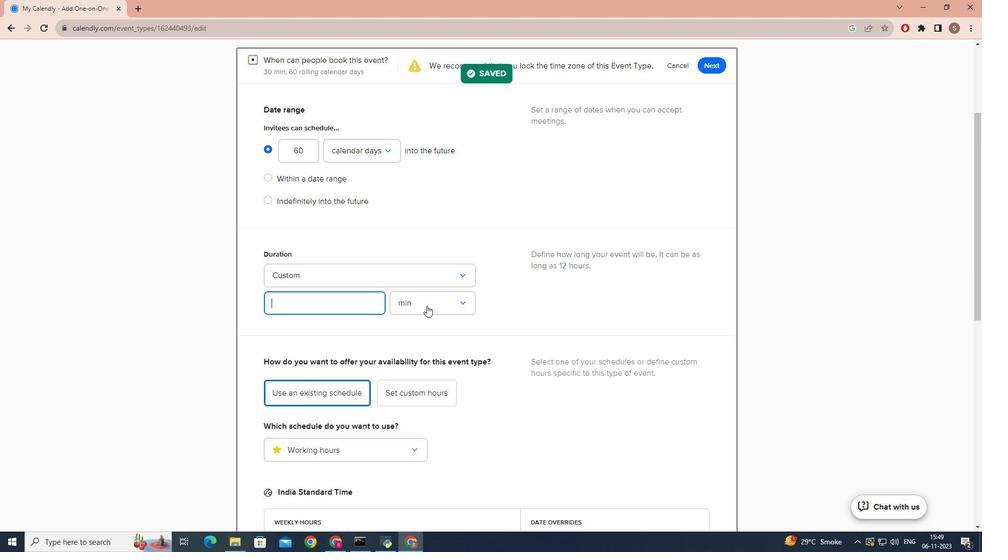 
Action: Mouse pressed left at (426, 306)
Screenshot: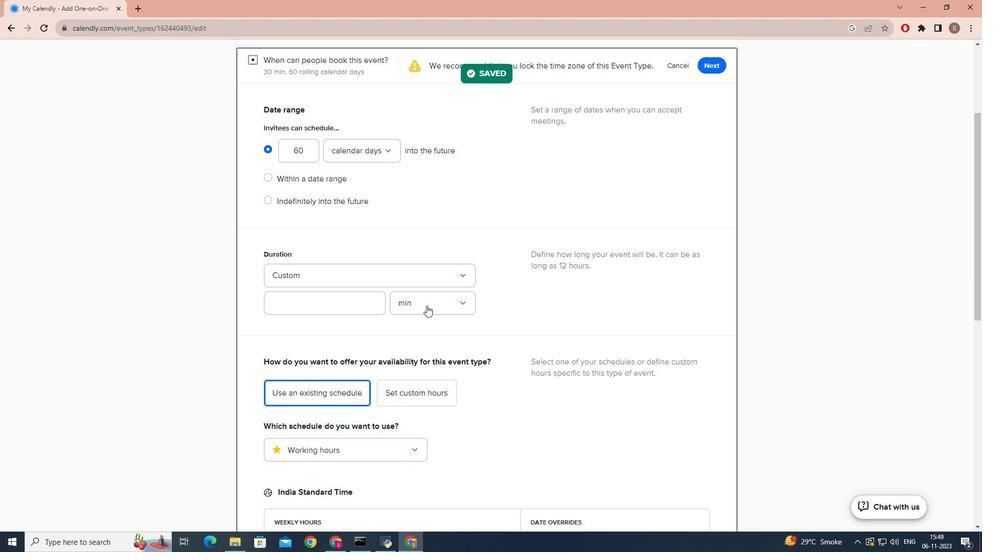 
Action: Mouse moved to (416, 346)
Screenshot: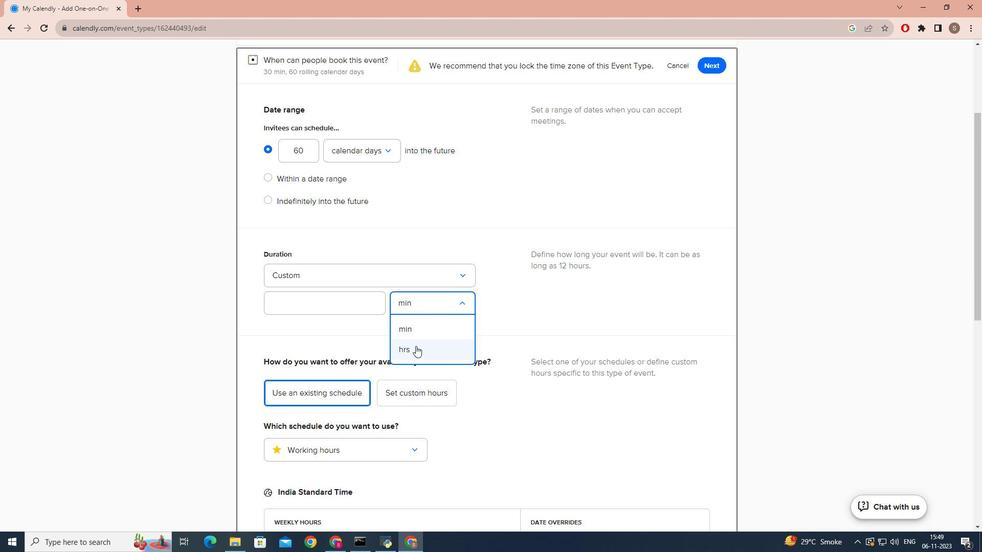 
Action: Mouse pressed left at (416, 346)
Screenshot: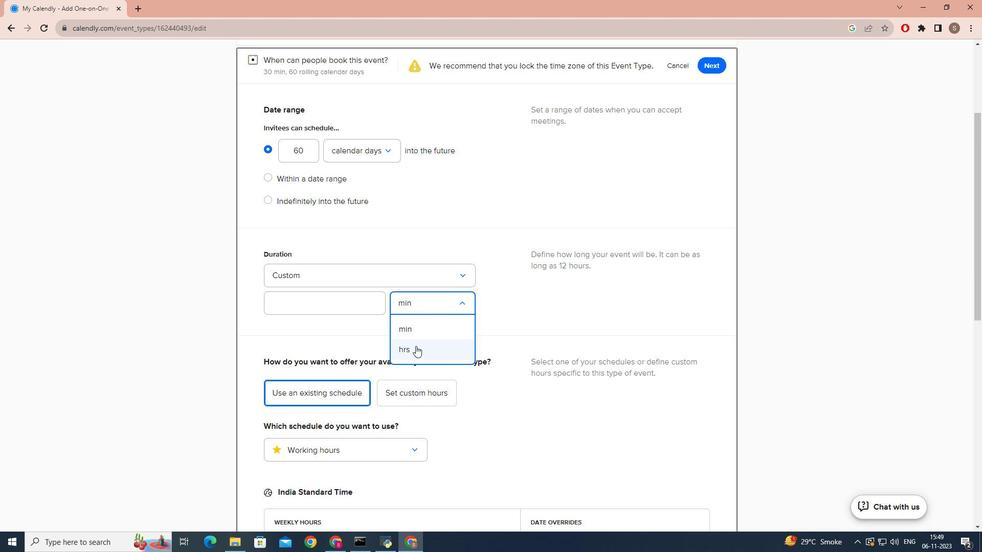 
Action: Mouse moved to (354, 305)
Screenshot: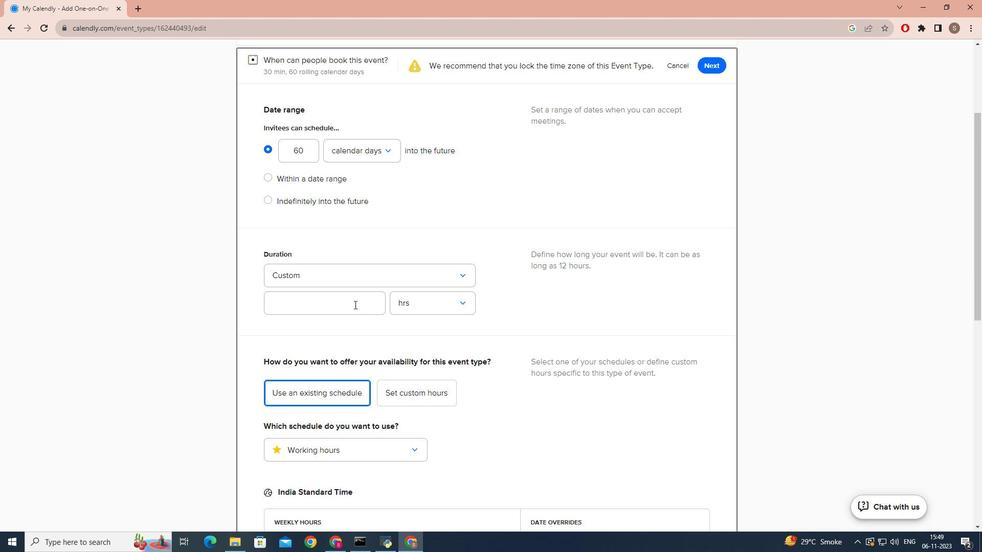 
Action: Mouse pressed left at (354, 305)
Screenshot: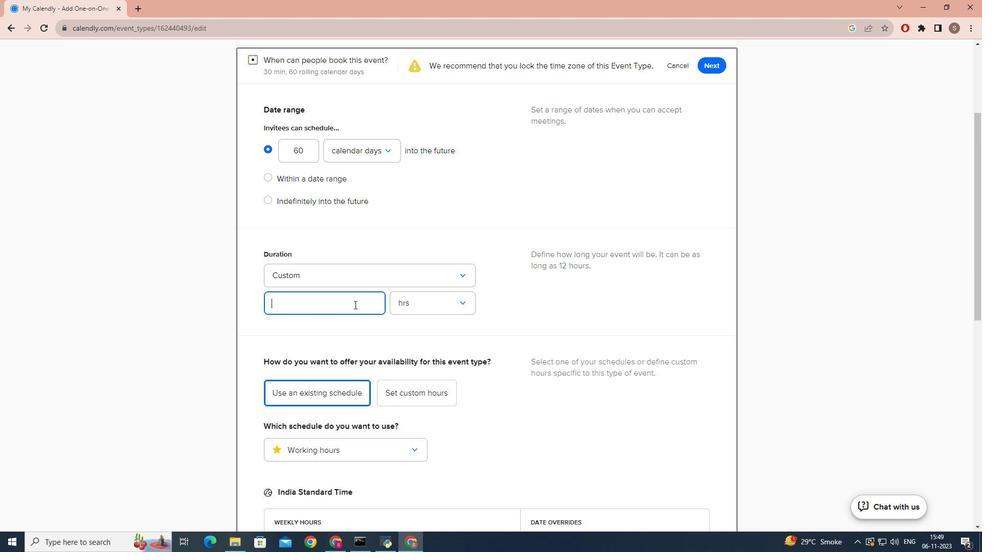 
Action: Mouse moved to (354, 305)
Screenshot: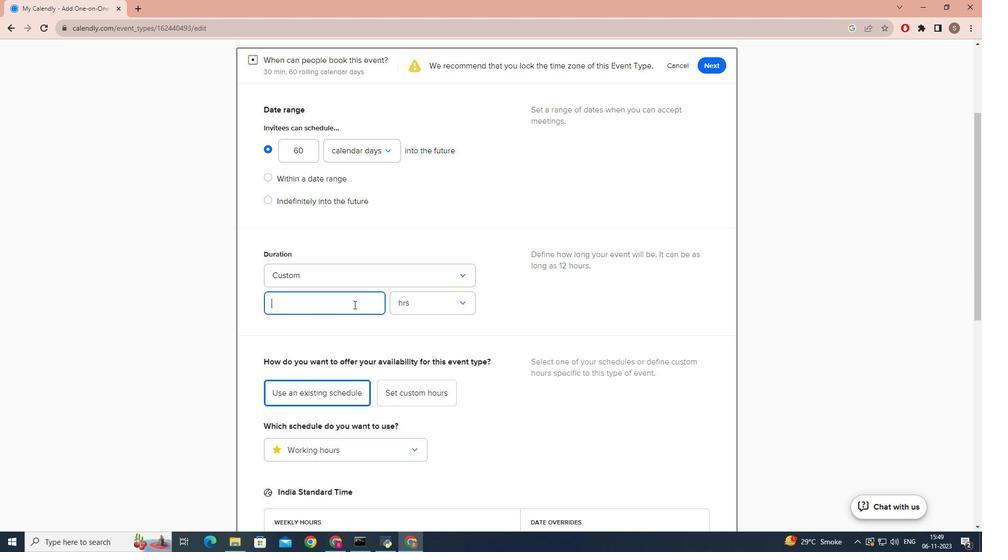 
Action: Key pressed 3
Screenshot: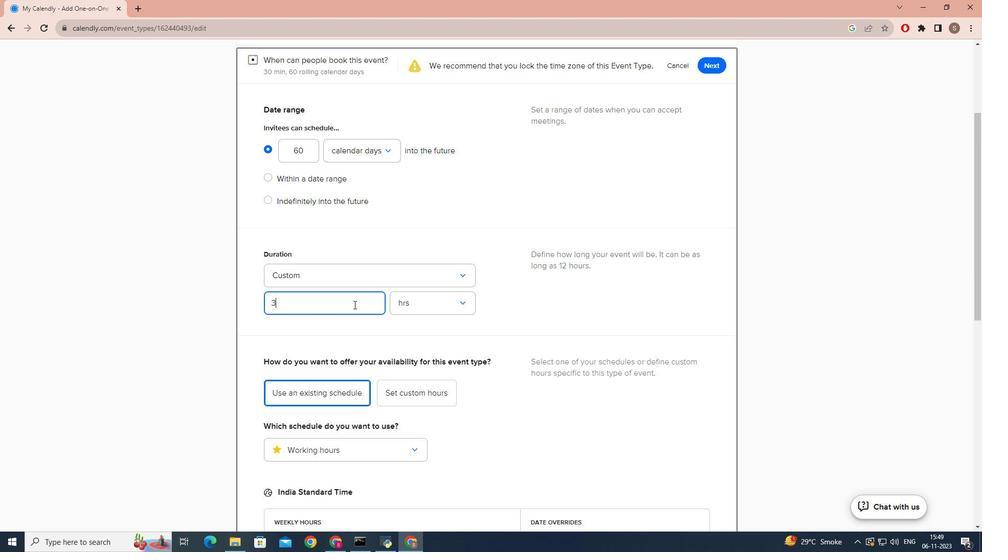 
Action: Mouse moved to (341, 336)
Screenshot: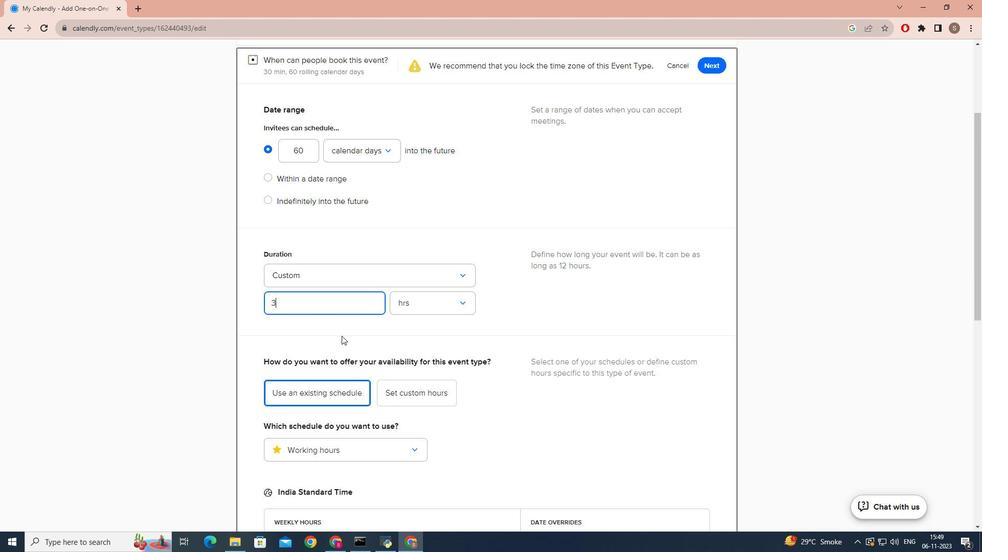 
Action: Mouse pressed left at (341, 336)
Screenshot: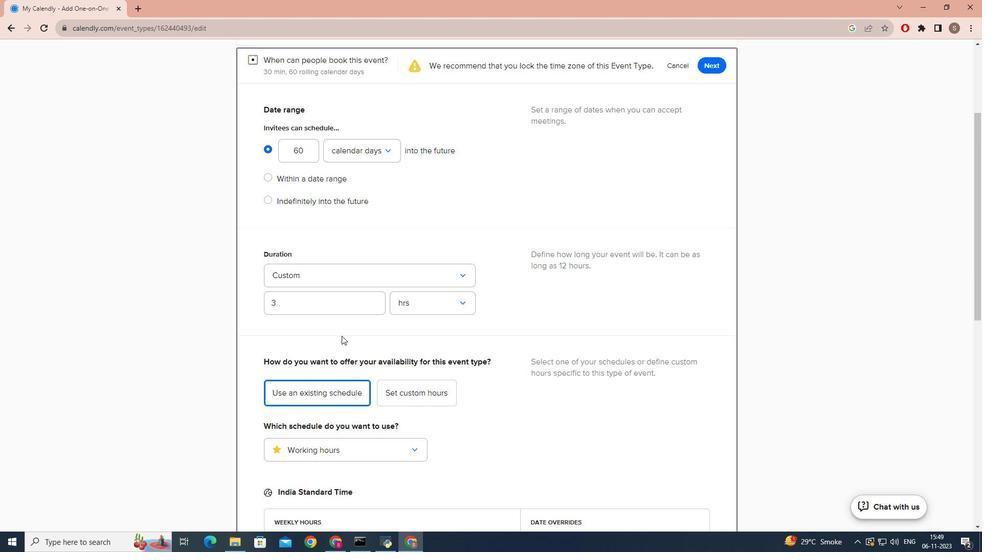 
Action: Mouse moved to (341, 333)
Screenshot: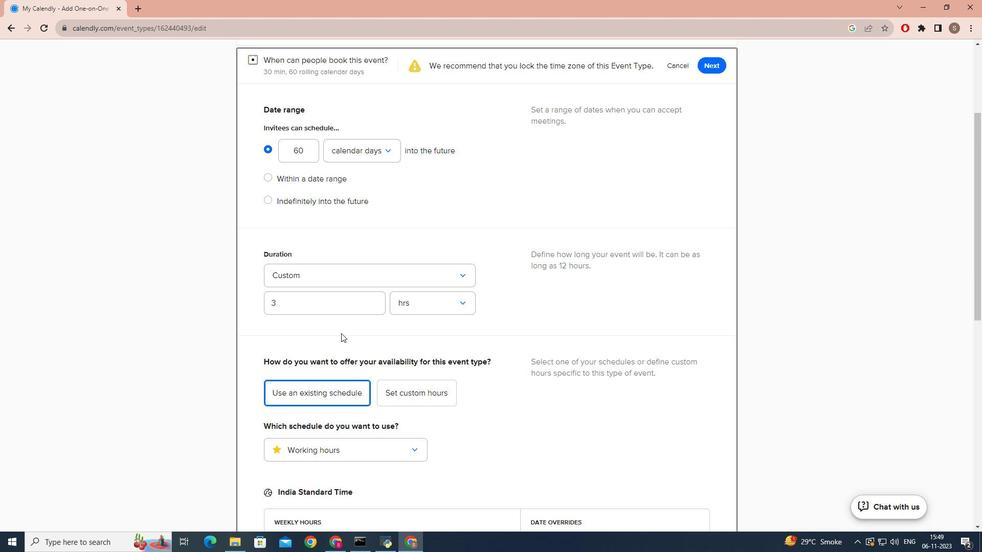 
Action: Mouse scrolled (341, 333) with delta (0, 0)
Screenshot: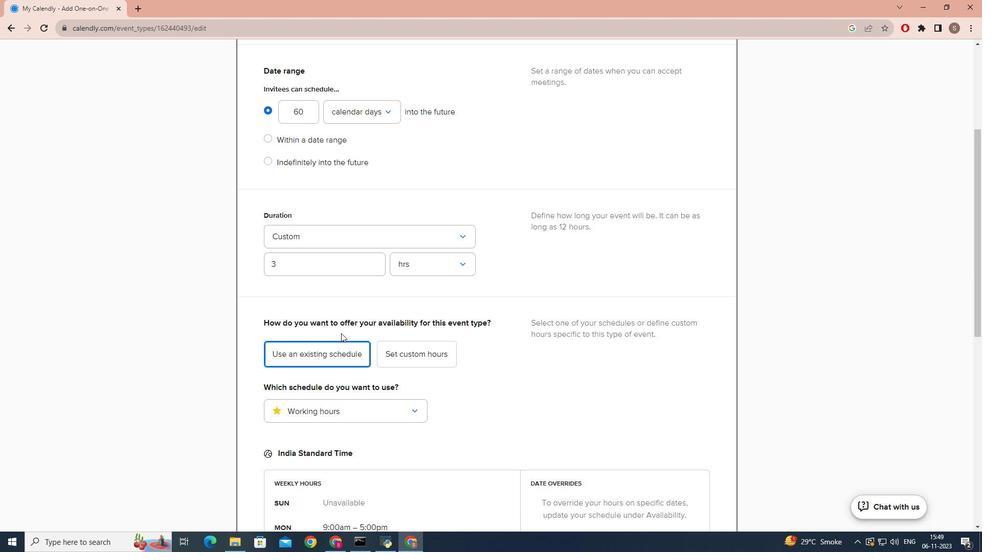 
Action: Mouse scrolled (341, 333) with delta (0, 0)
Screenshot: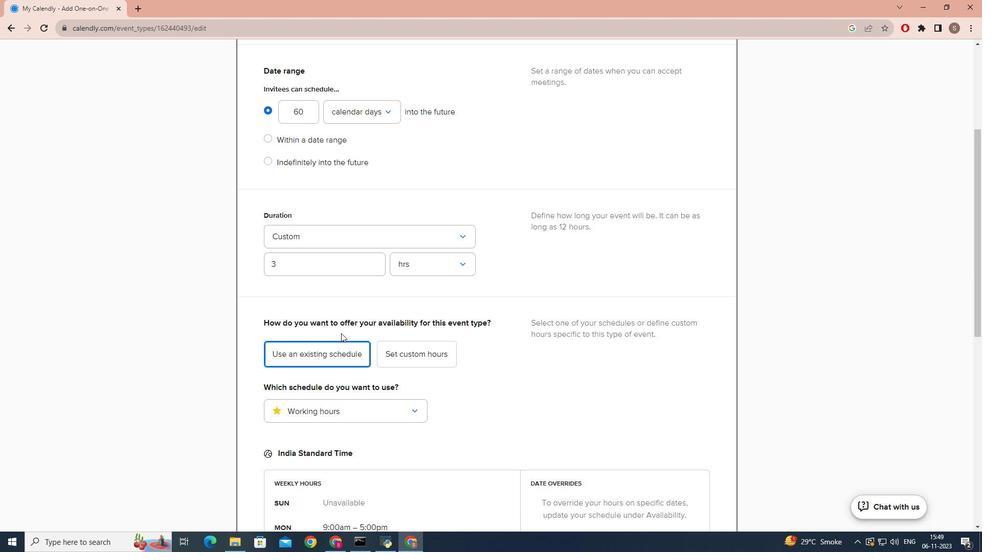 
Action: Mouse scrolled (341, 333) with delta (0, 0)
Screenshot: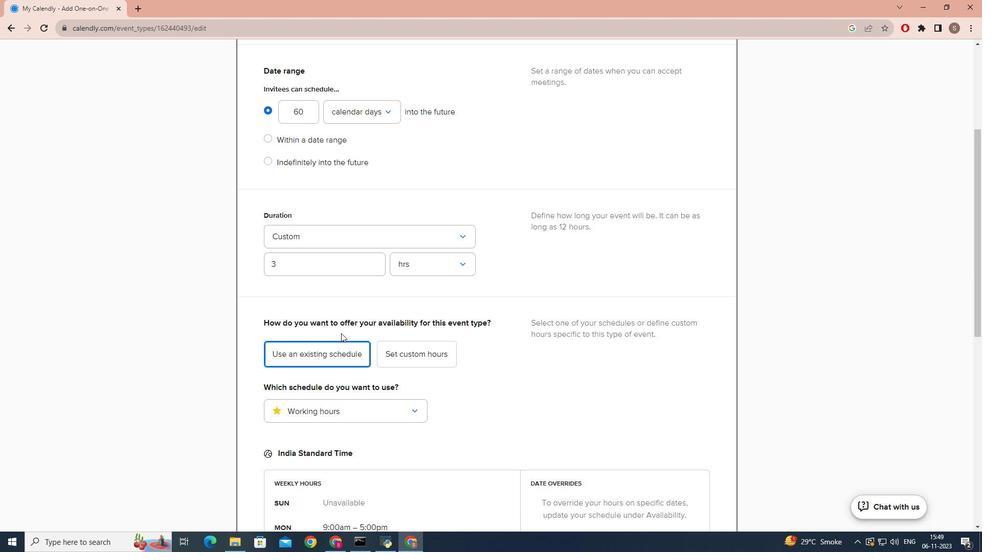 
Action: Mouse scrolled (341, 333) with delta (0, 0)
Screenshot: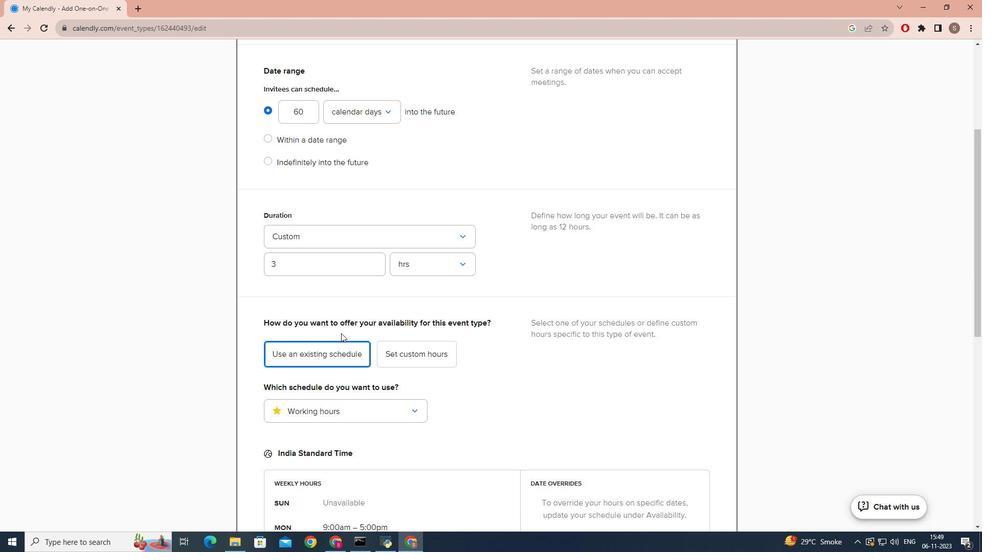 
Action: Mouse scrolled (341, 333) with delta (0, 0)
Screenshot: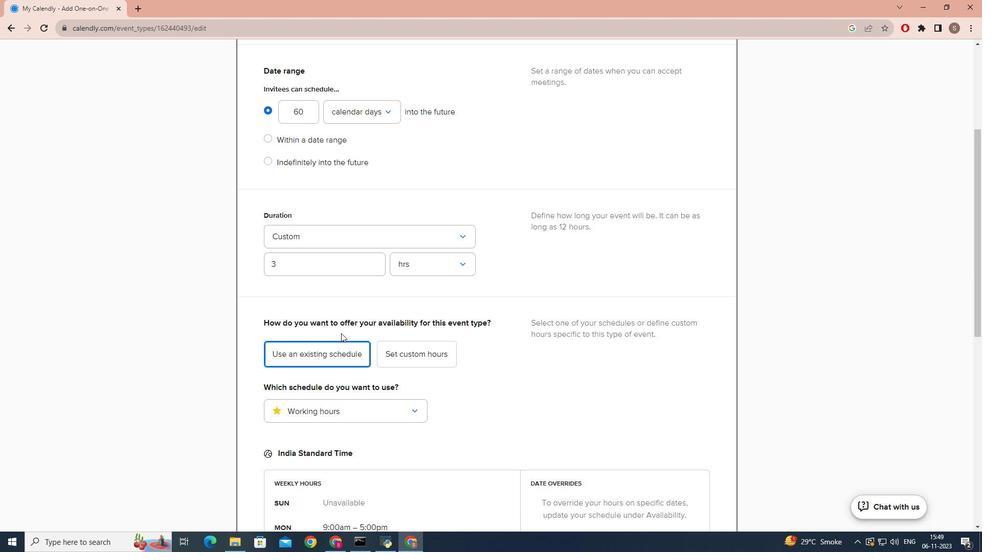 
Action: Mouse scrolled (341, 333) with delta (0, 0)
Screenshot: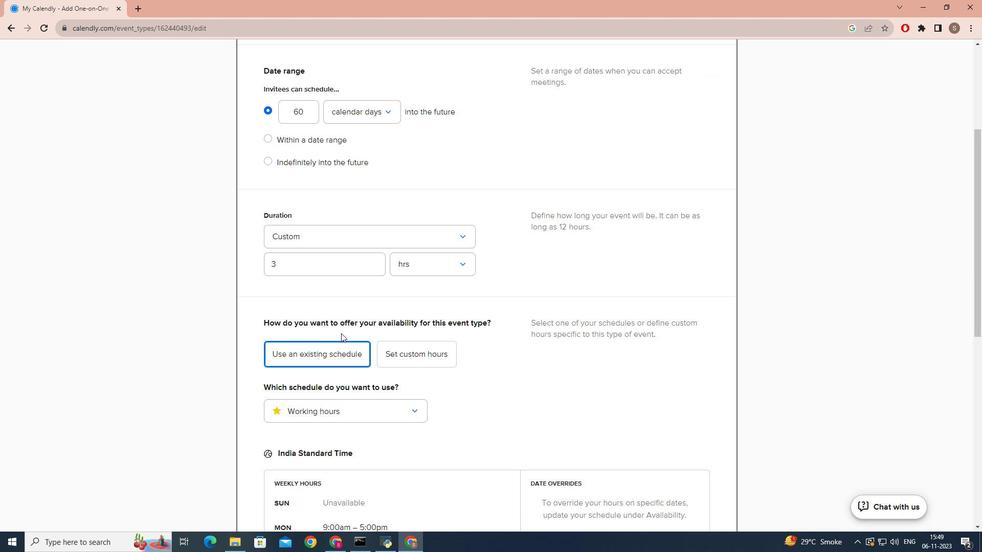 
Action: Mouse scrolled (341, 333) with delta (0, 0)
Screenshot: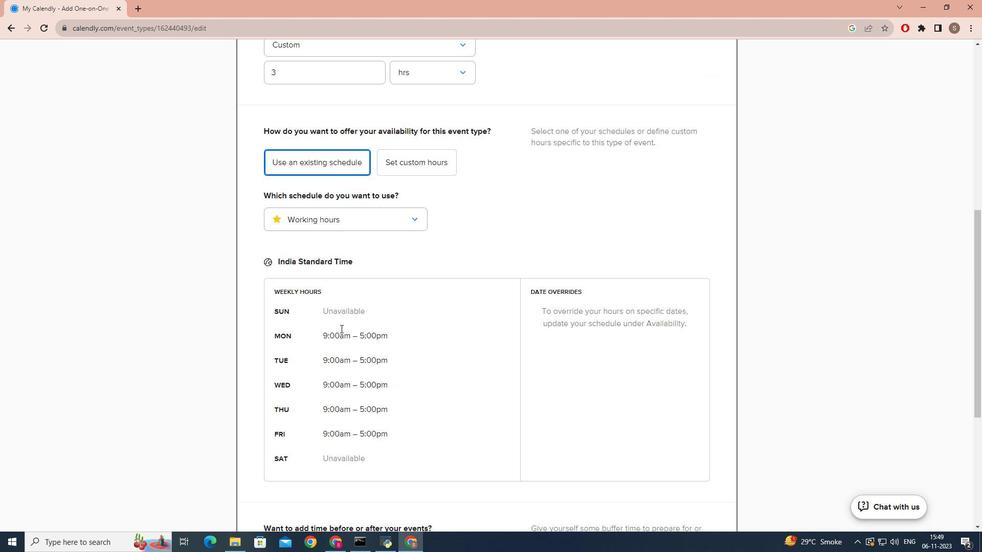 
Action: Mouse moved to (339, 323)
Screenshot: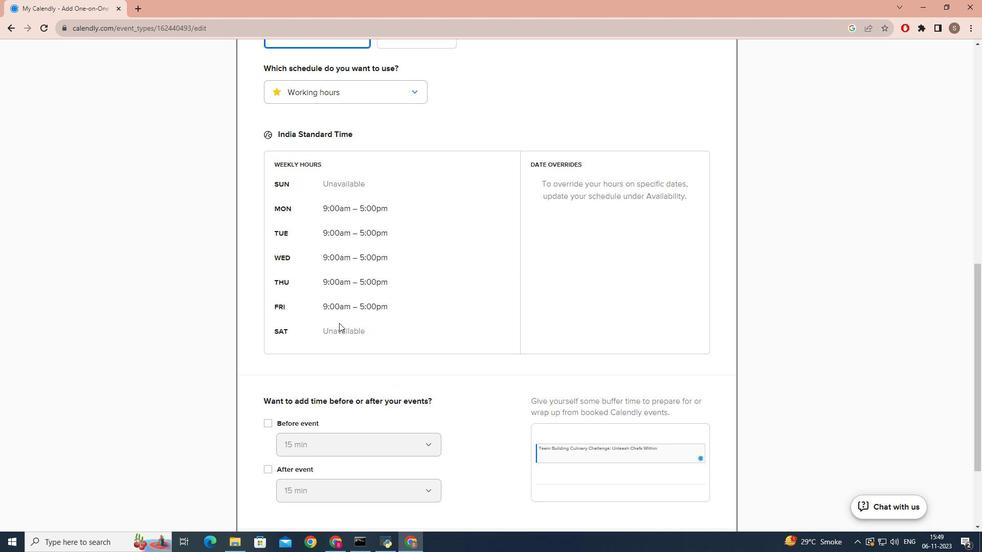 
Action: Mouse scrolled (339, 323) with delta (0, 0)
Screenshot: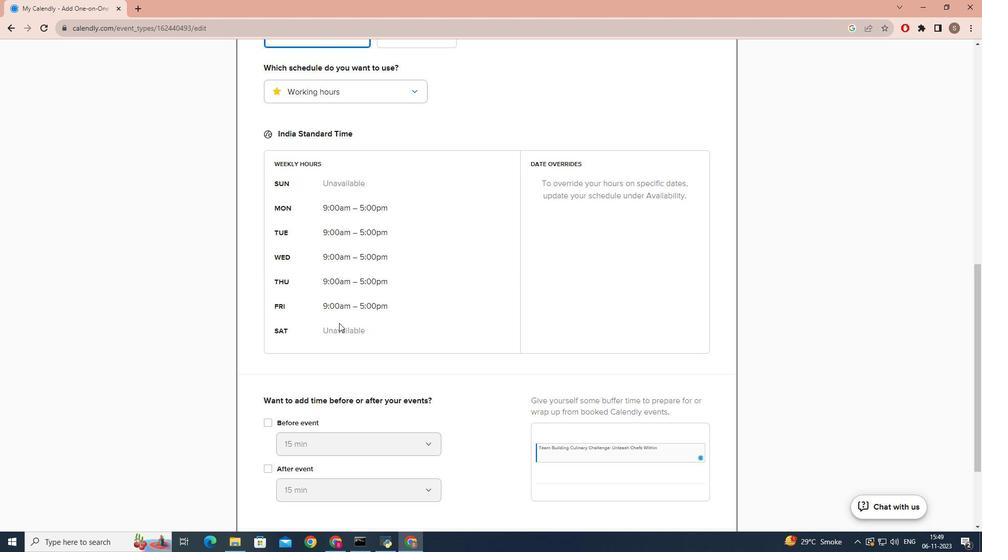 
Action: Mouse scrolled (339, 323) with delta (0, 0)
Screenshot: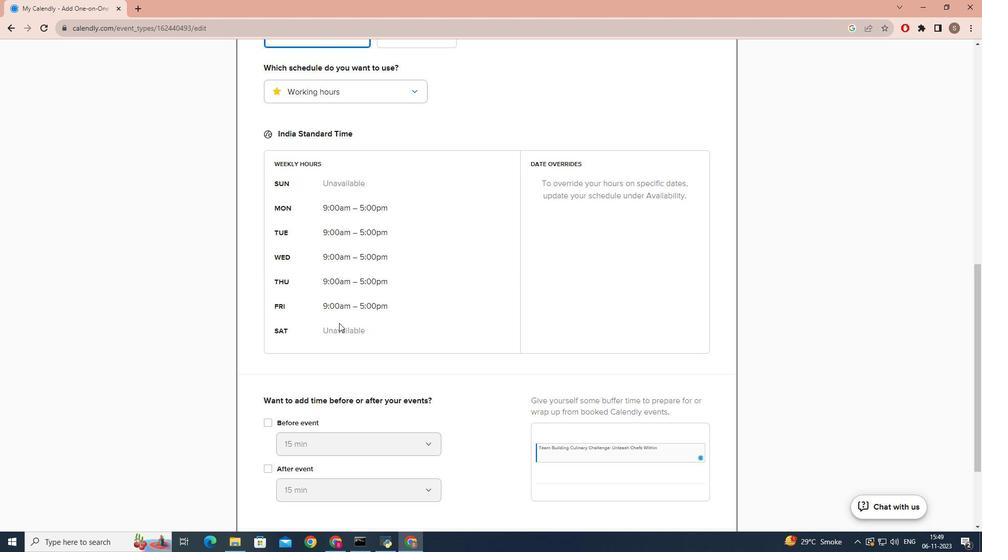 
Action: Mouse scrolled (339, 322) with delta (0, -1)
Screenshot: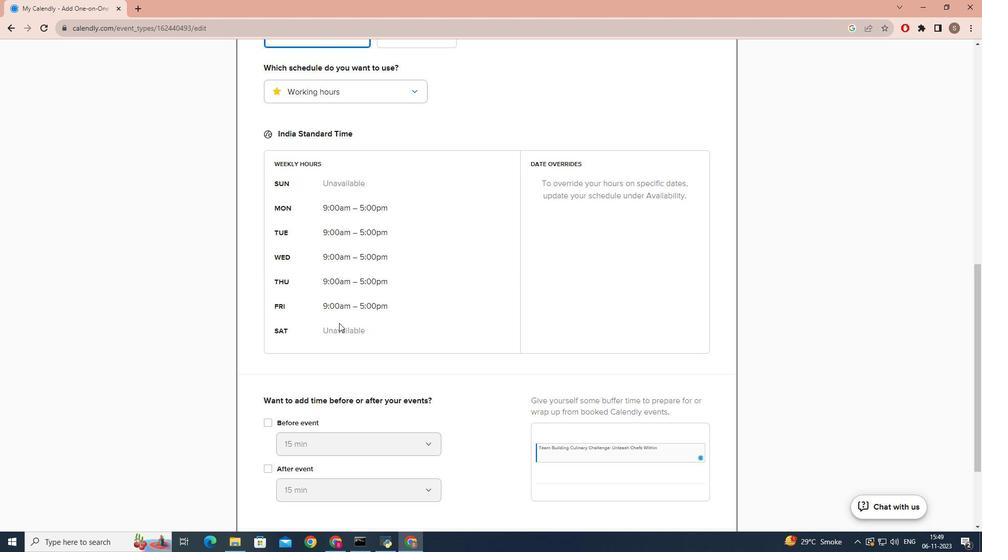 
Action: Mouse scrolled (339, 323) with delta (0, 0)
Screenshot: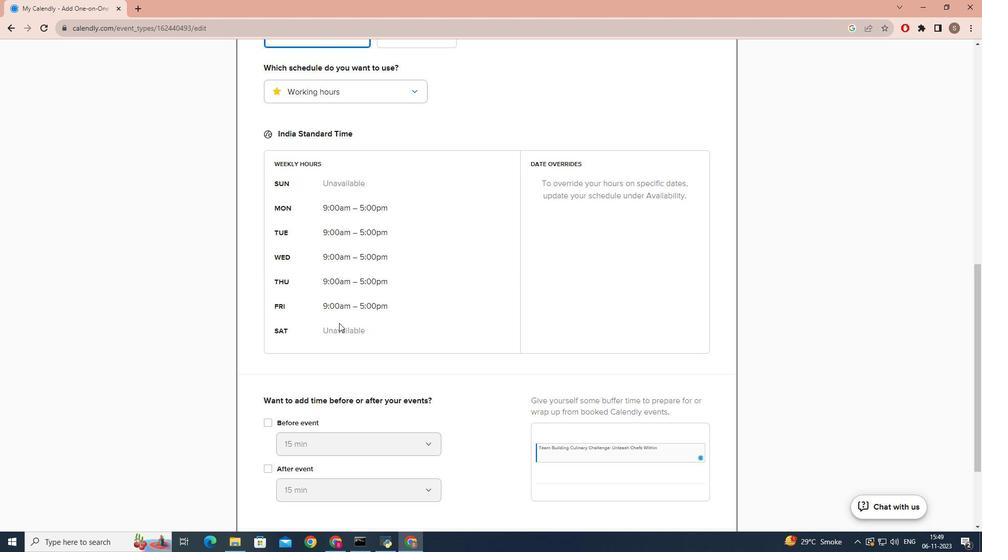
Action: Mouse scrolled (339, 323) with delta (0, 0)
Screenshot: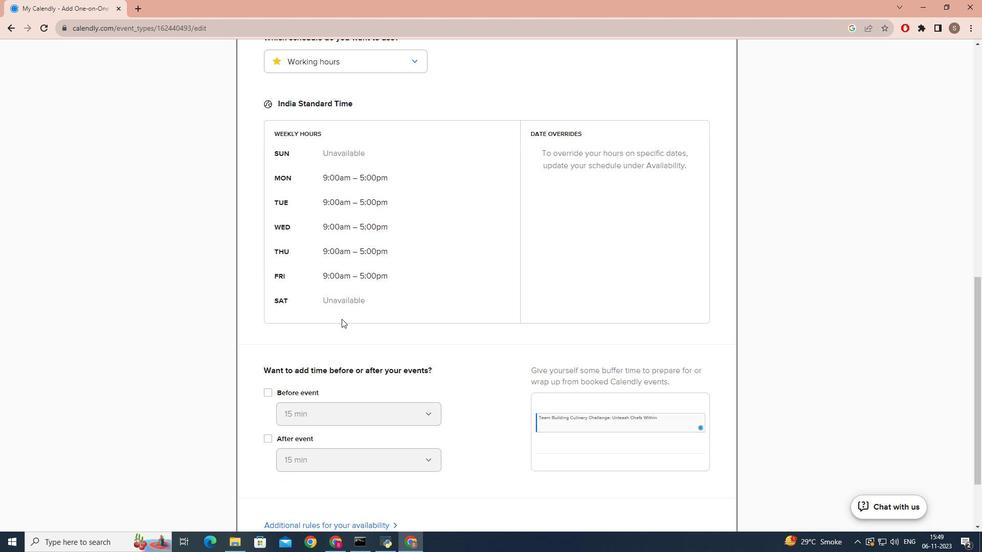 
Action: Mouse scrolled (339, 323) with delta (0, 0)
Screenshot: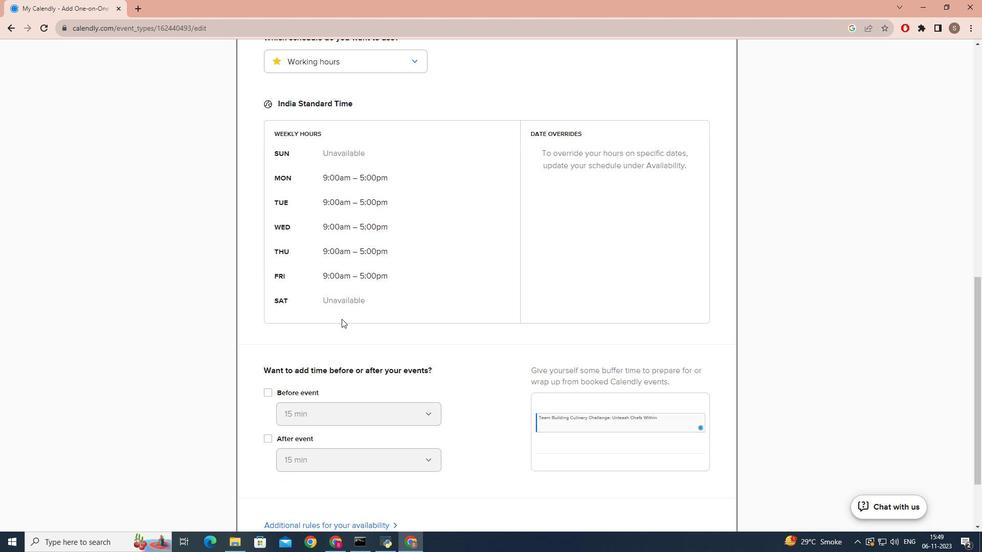 
Action: Mouse moved to (510, 386)
Screenshot: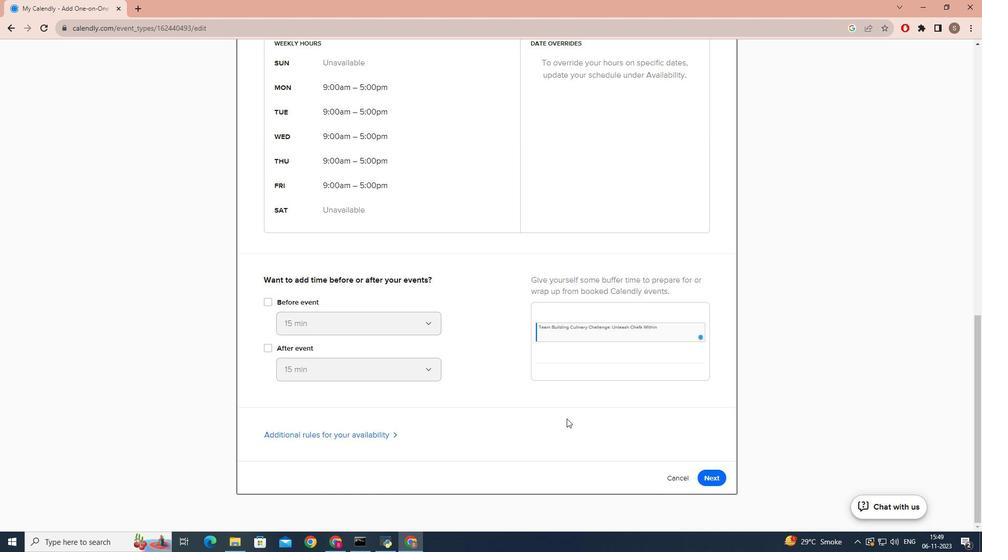 
Action: Mouse scrolled (510, 385) with delta (0, 0)
Screenshot: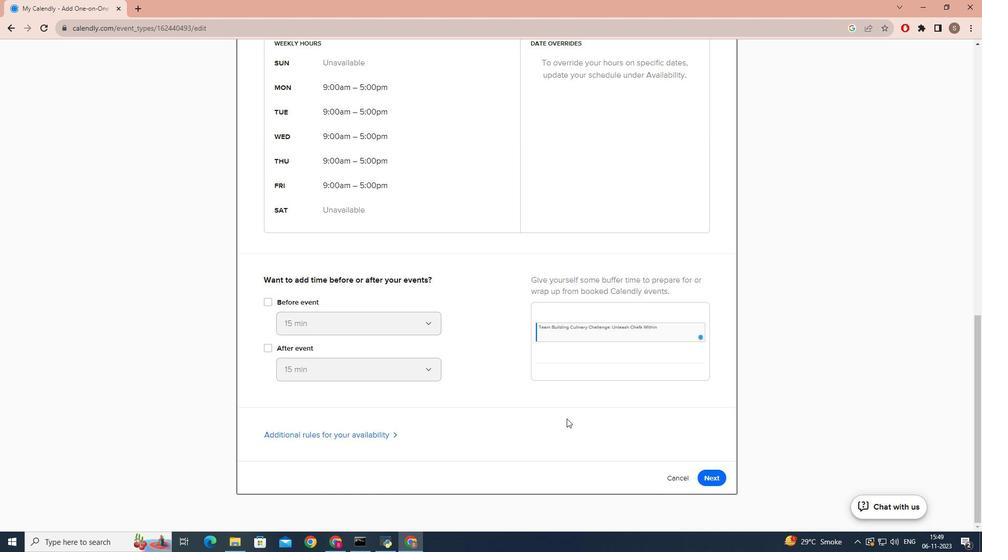 
Action: Mouse moved to (712, 483)
Screenshot: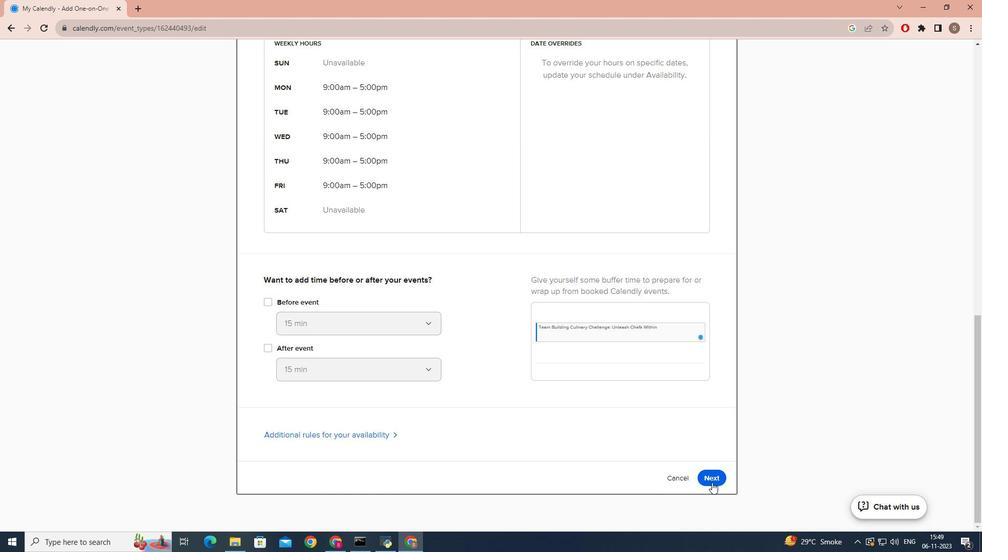 
Action: Mouse pressed left at (712, 483)
Screenshot: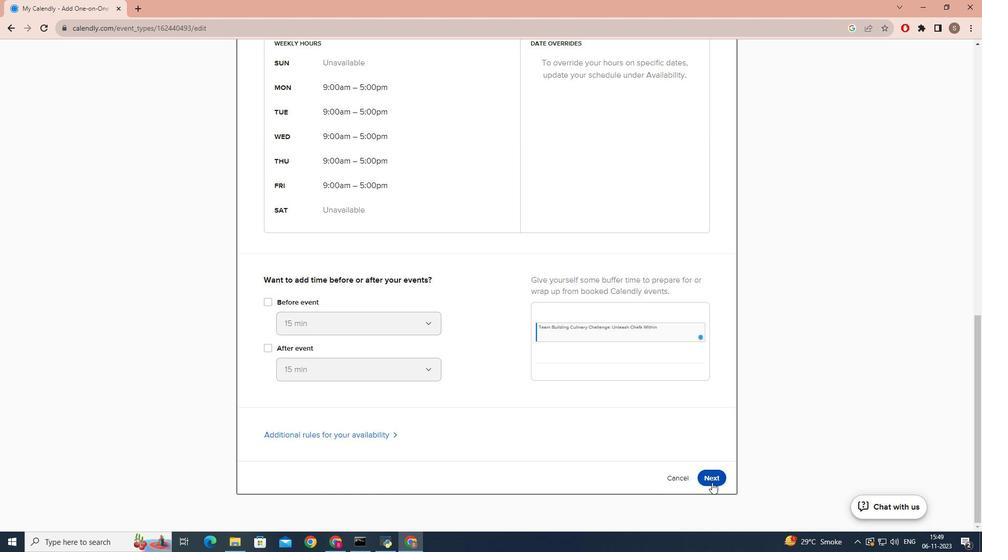 
Action: Mouse moved to (717, 482)
Screenshot: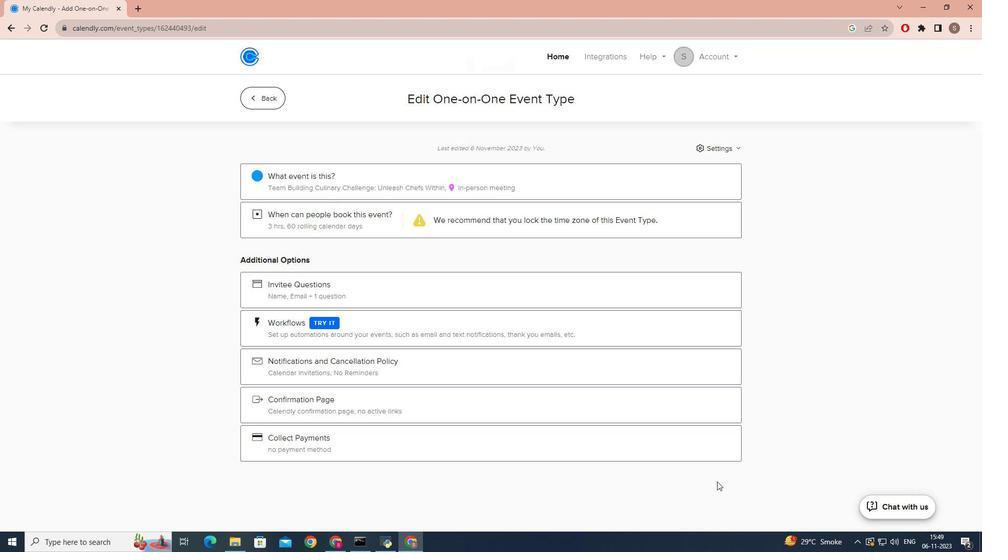 
